 Task: Search one way flight ticket for 4 adults, 2 children, 2 infants in seat and 1 infant on lap in economy from Grand Rapids: Gerald R. Ford International Airport to Jacksonville: Albert J. Ellis Airport on 5-3-2023. Number of bags: 10 checked bags. Price is upto 90000. Outbound departure time preference is 13:30.
Action: Mouse moved to (252, 341)
Screenshot: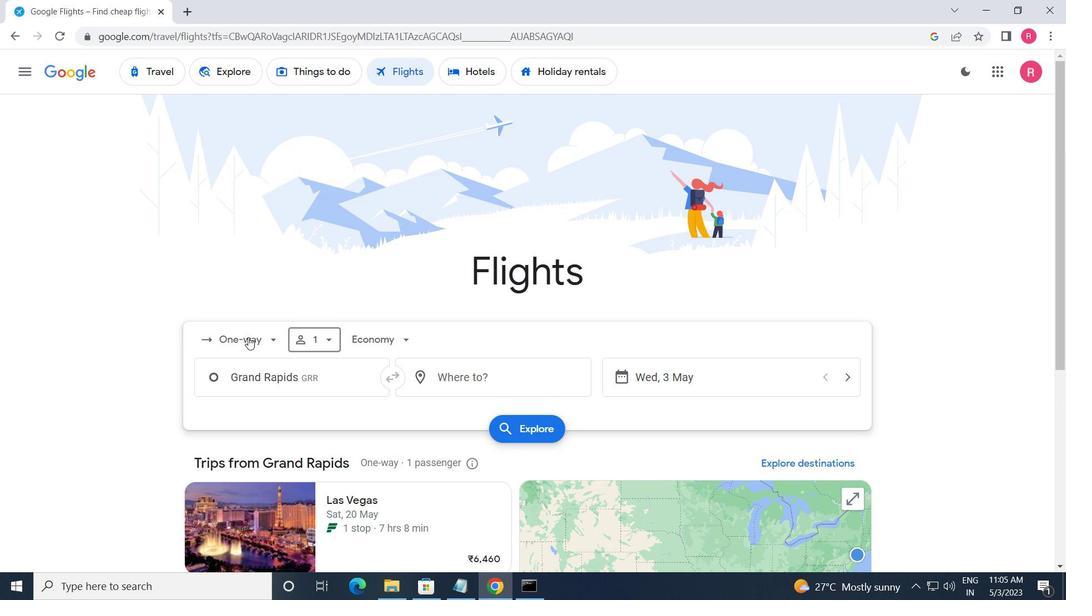 
Action: Mouse pressed left at (252, 341)
Screenshot: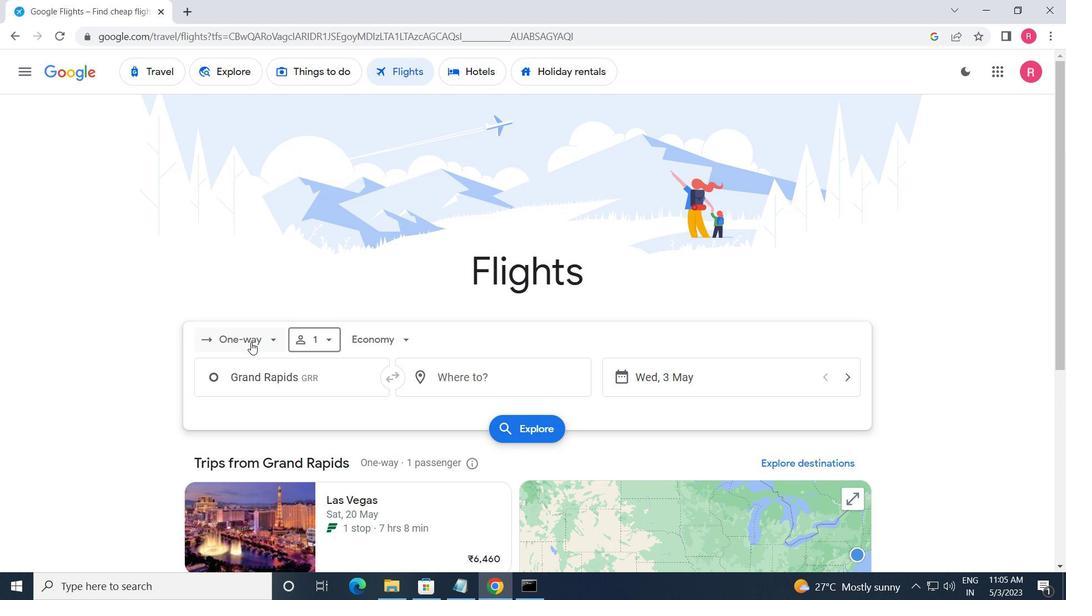 
Action: Mouse moved to (268, 399)
Screenshot: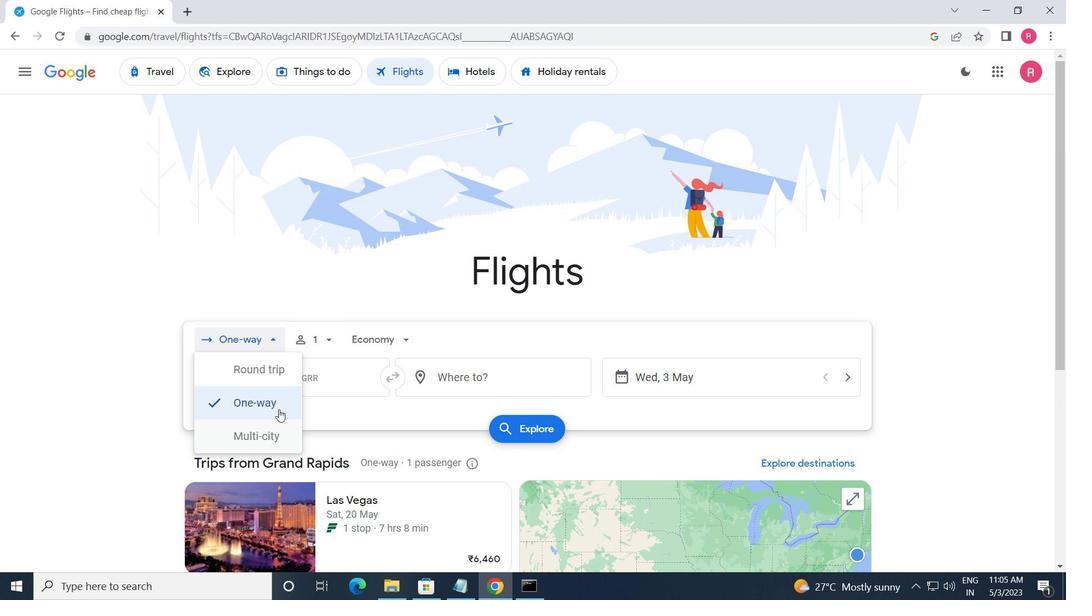 
Action: Mouse pressed left at (268, 399)
Screenshot: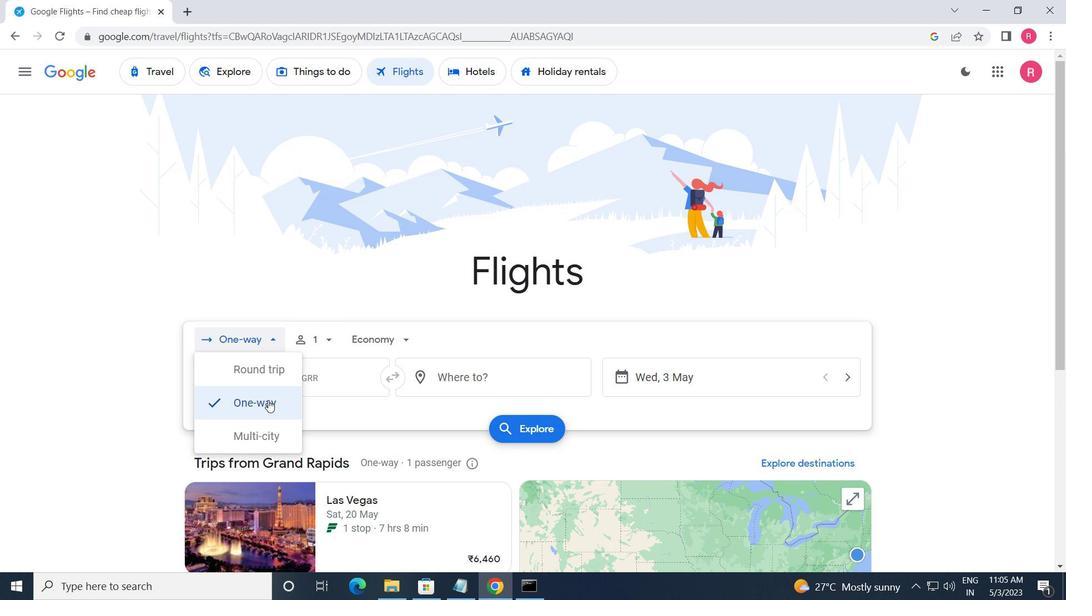 
Action: Mouse moved to (306, 350)
Screenshot: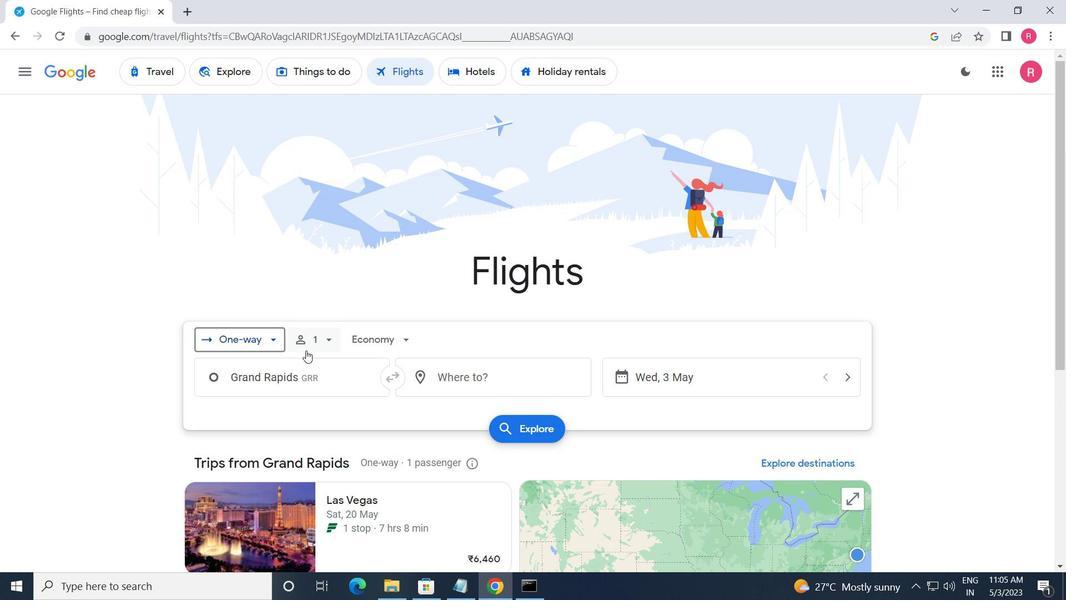 
Action: Mouse pressed left at (306, 350)
Screenshot: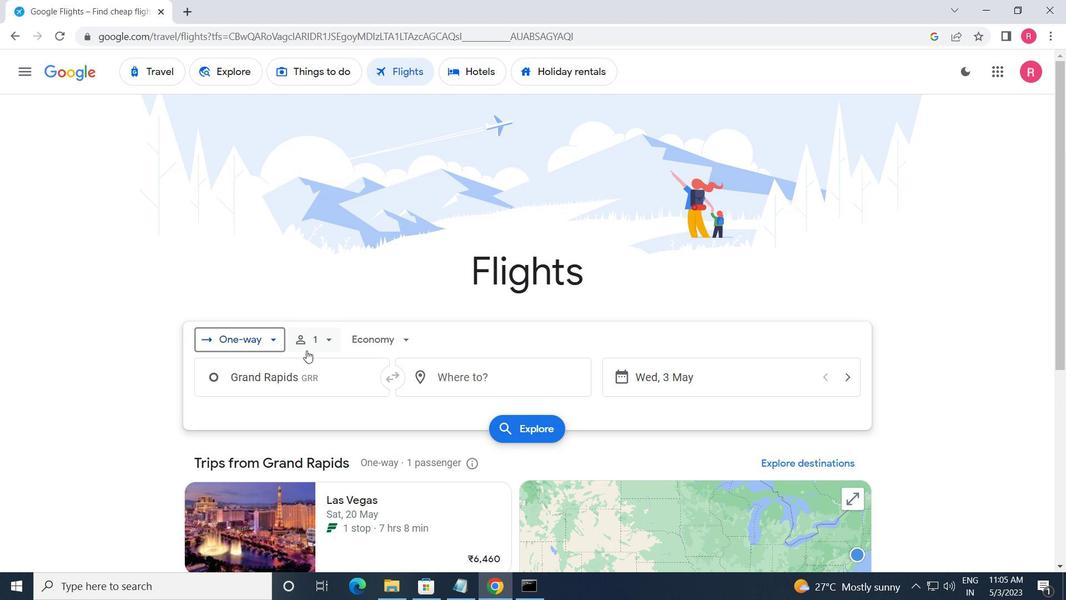 
Action: Mouse moved to (432, 373)
Screenshot: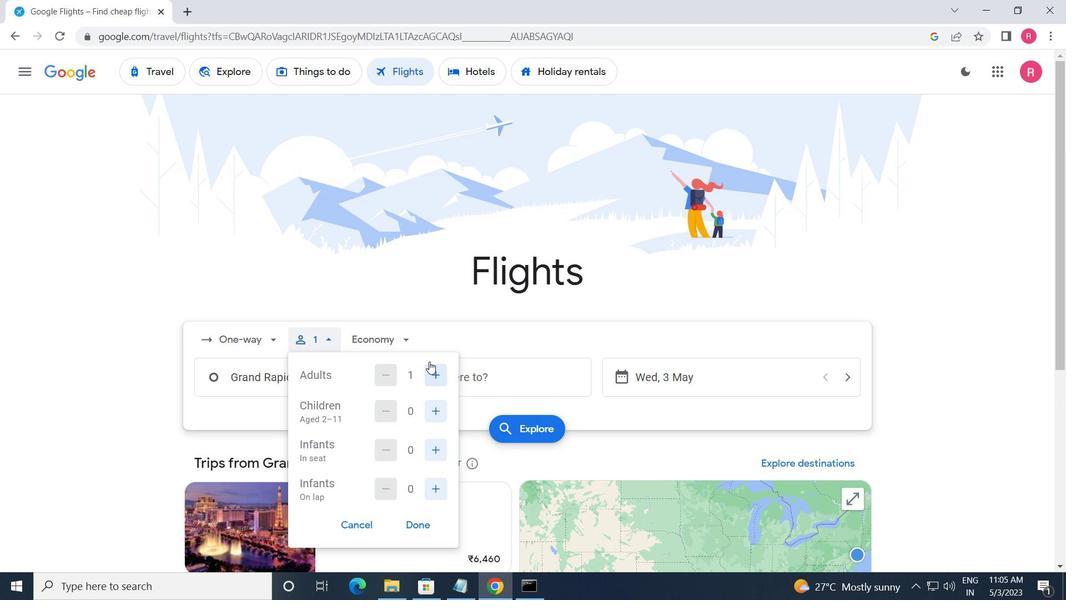 
Action: Mouse pressed left at (432, 373)
Screenshot: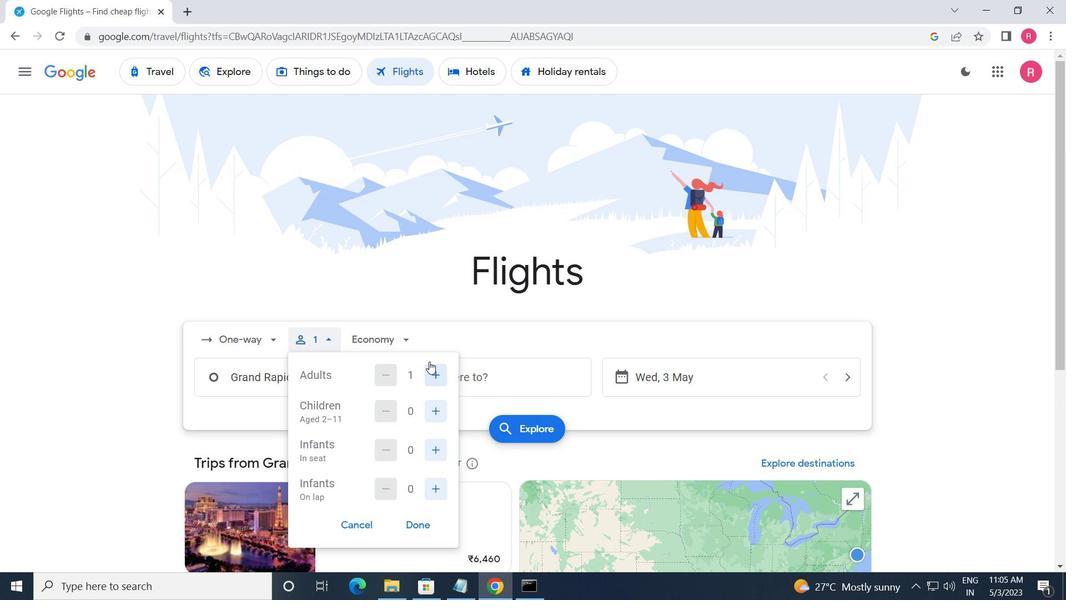 
Action: Mouse pressed left at (432, 373)
Screenshot: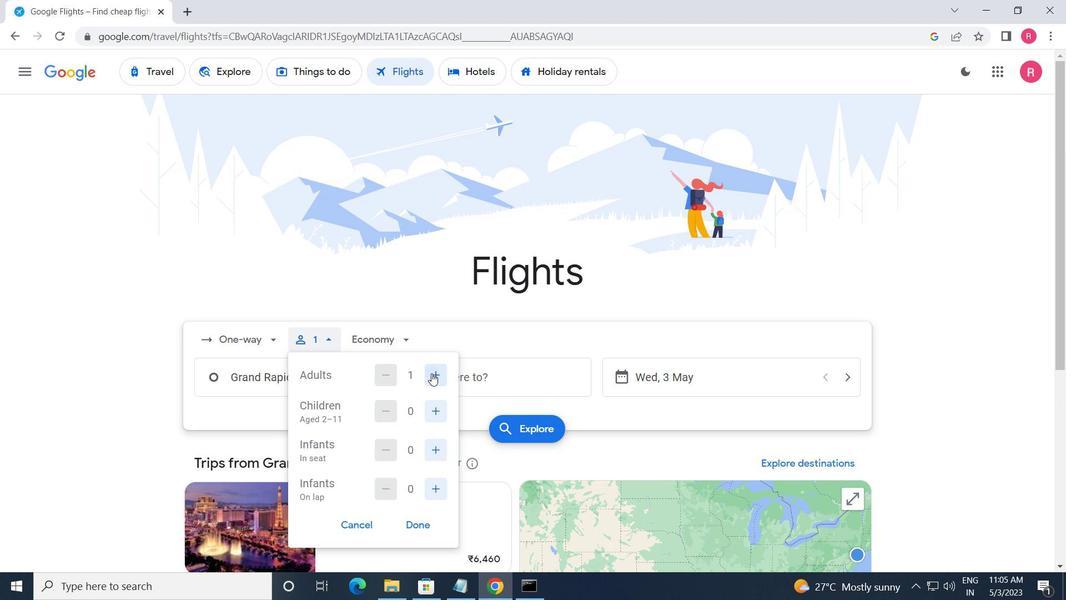 
Action: Mouse pressed left at (432, 373)
Screenshot: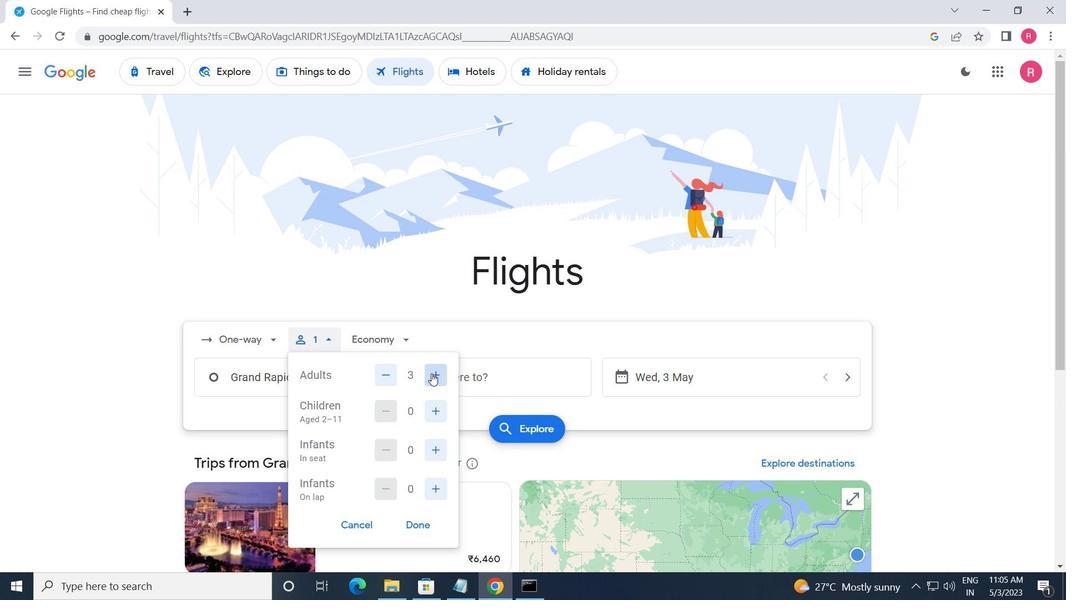
Action: Mouse pressed left at (432, 373)
Screenshot: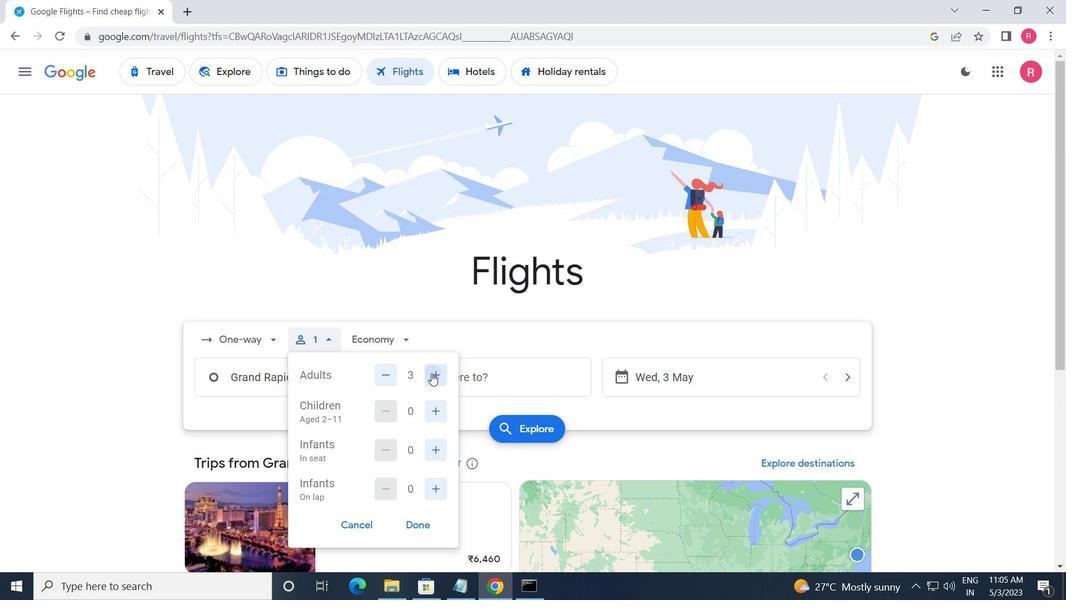 
Action: Mouse moved to (381, 371)
Screenshot: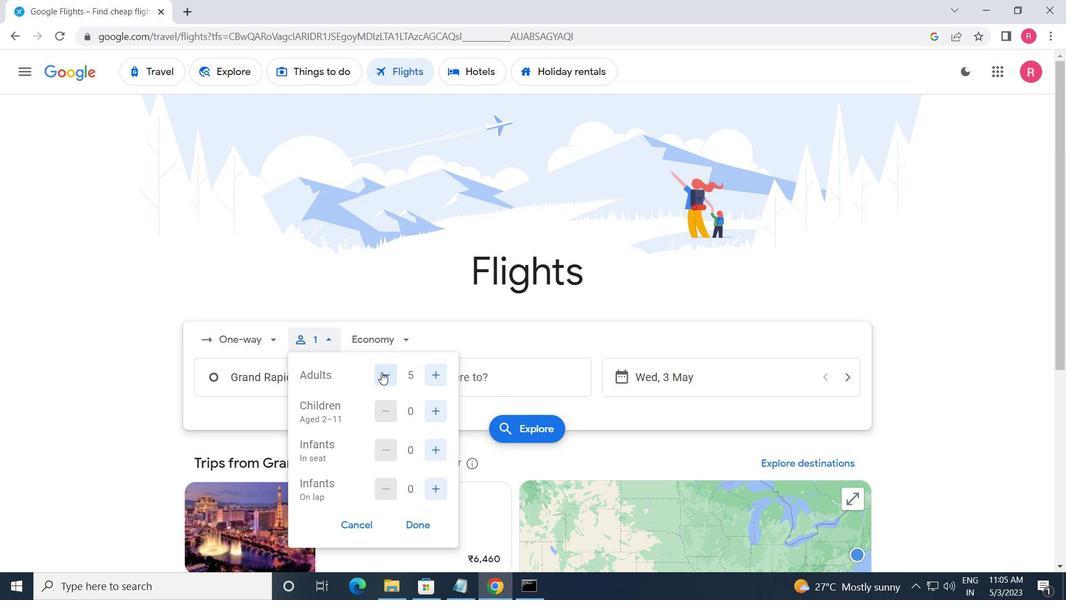 
Action: Mouse pressed left at (381, 371)
Screenshot: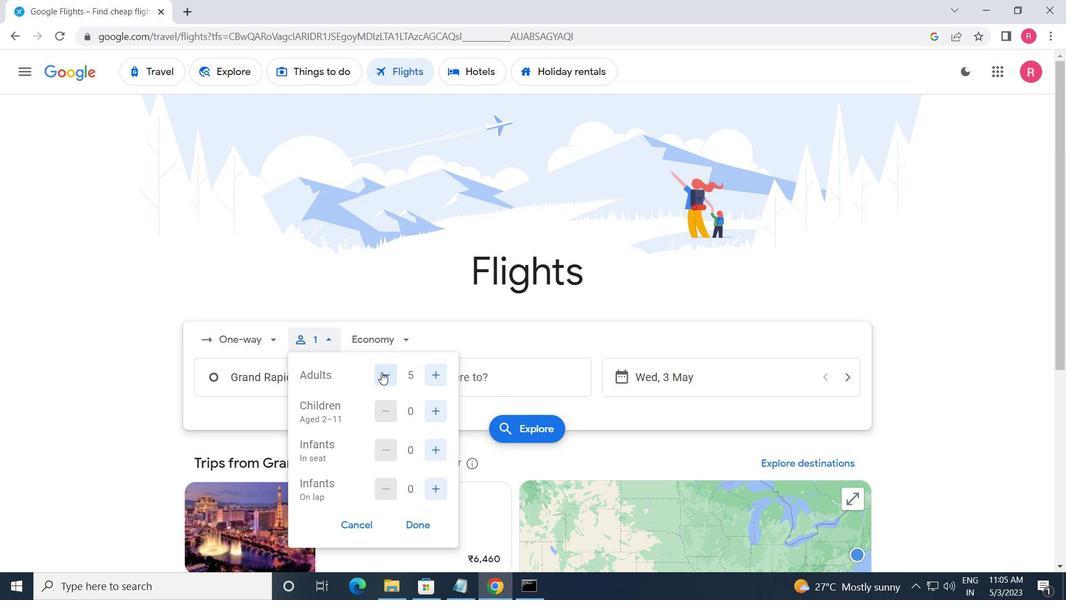 
Action: Mouse moved to (442, 405)
Screenshot: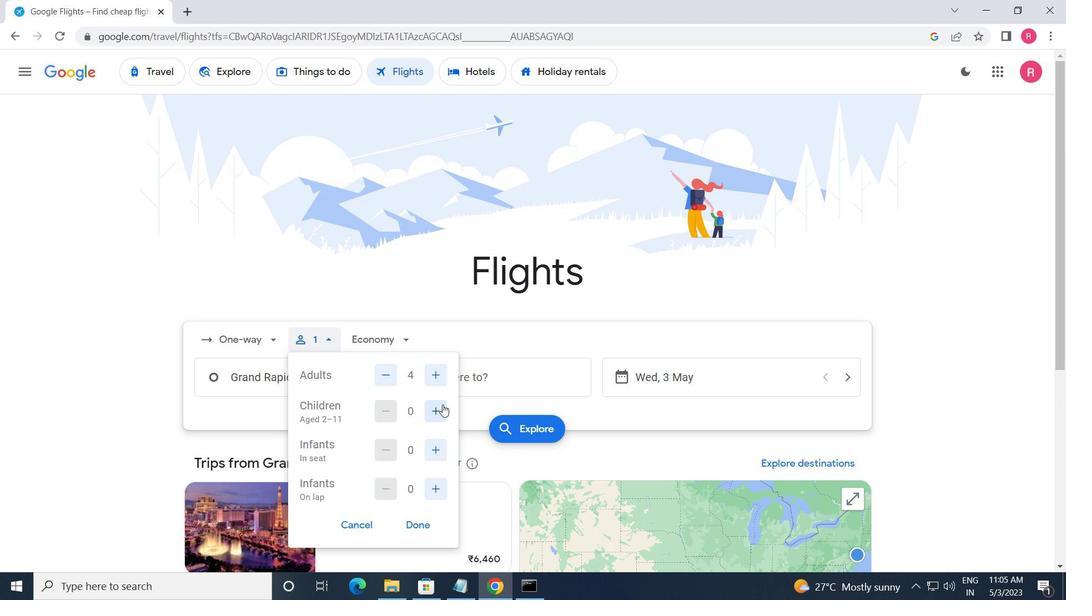
Action: Mouse pressed left at (442, 405)
Screenshot: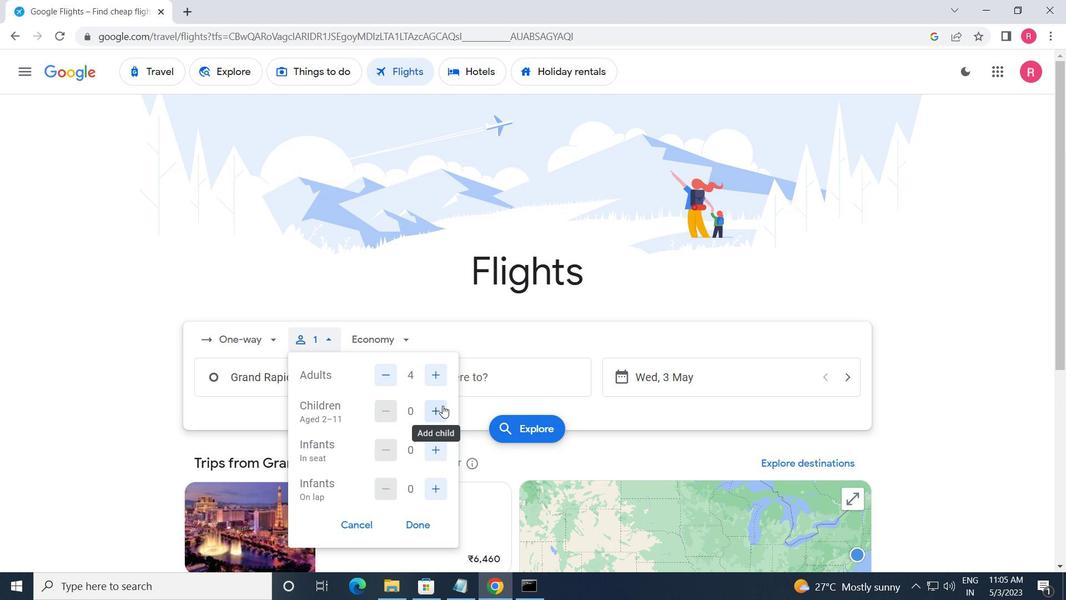 
Action: Mouse pressed left at (442, 405)
Screenshot: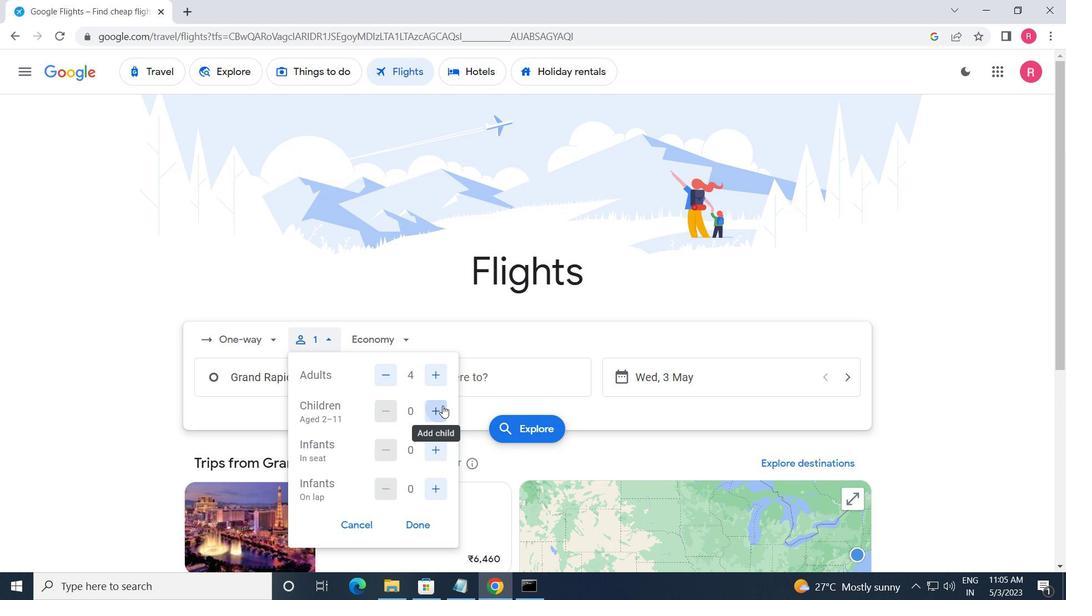 
Action: Mouse moved to (430, 460)
Screenshot: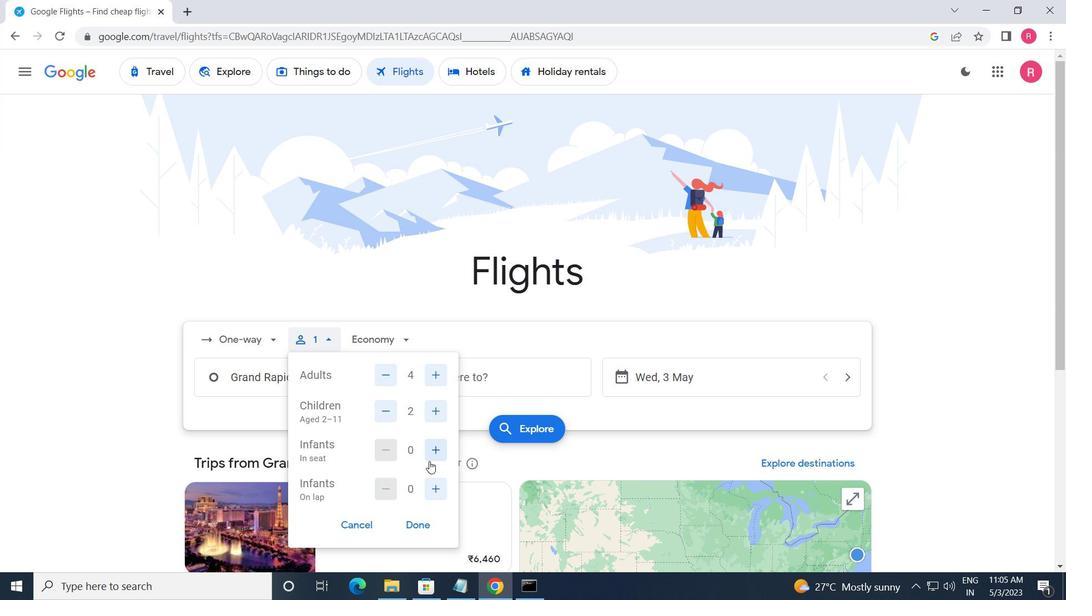 
Action: Mouse pressed left at (430, 460)
Screenshot: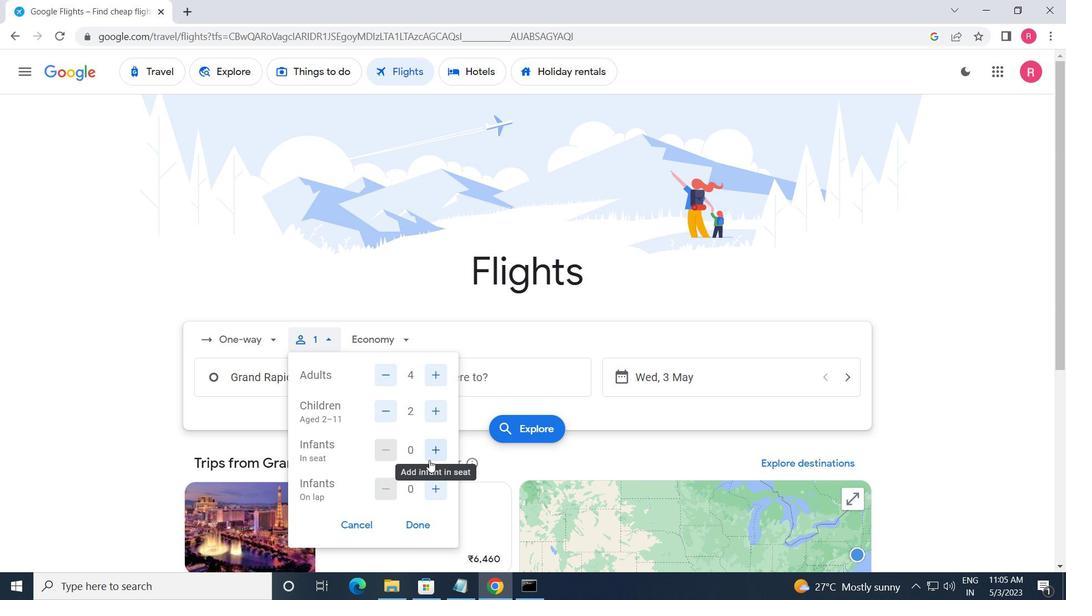 
Action: Mouse pressed left at (430, 460)
Screenshot: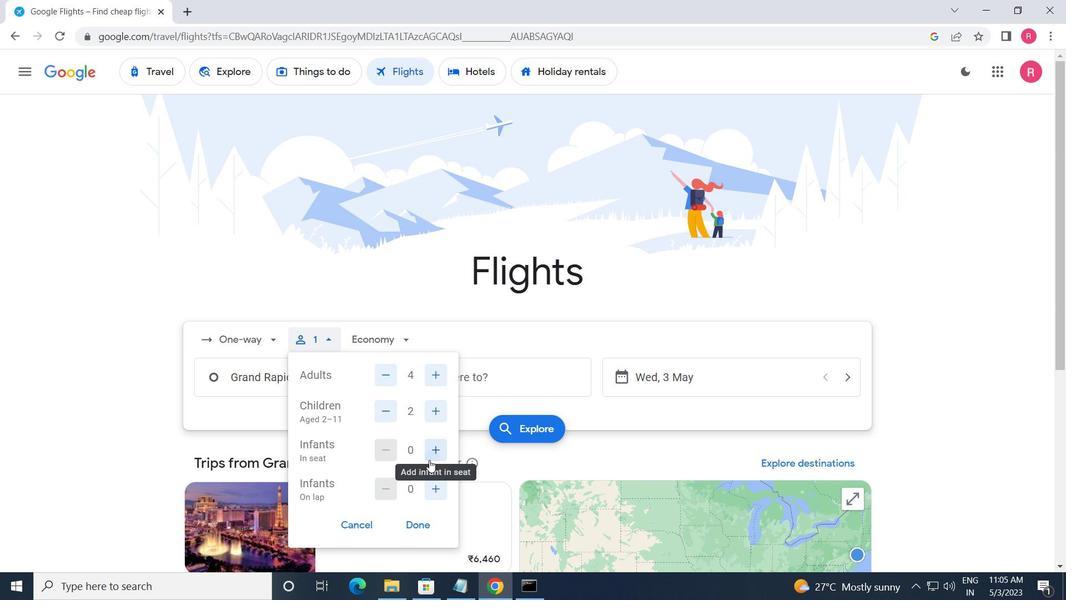 
Action: Mouse moved to (435, 492)
Screenshot: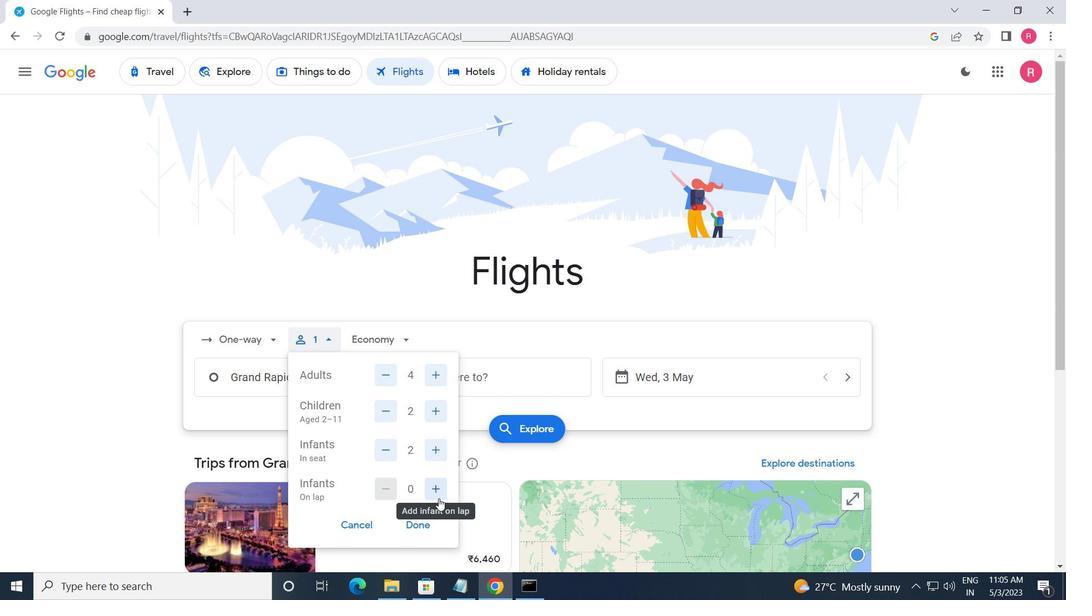 
Action: Mouse pressed left at (435, 492)
Screenshot: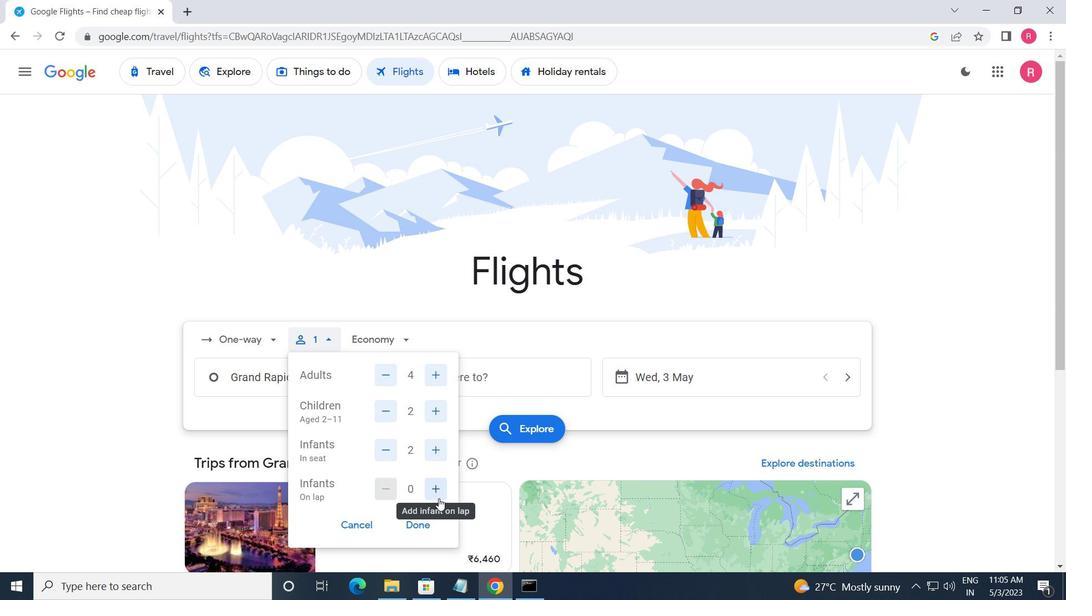 
Action: Mouse moved to (430, 516)
Screenshot: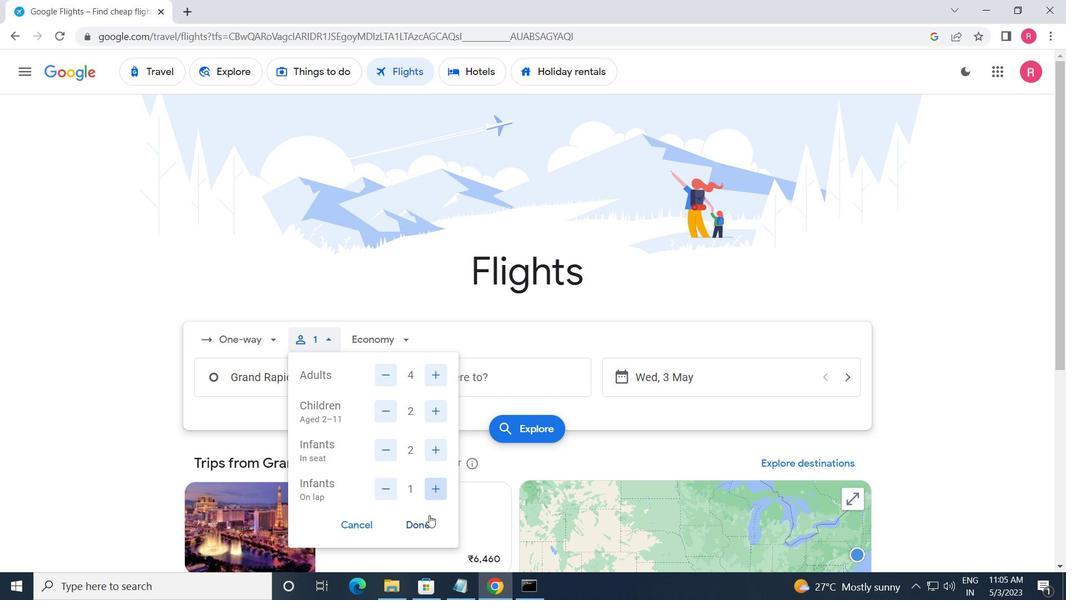 
Action: Mouse pressed left at (430, 516)
Screenshot: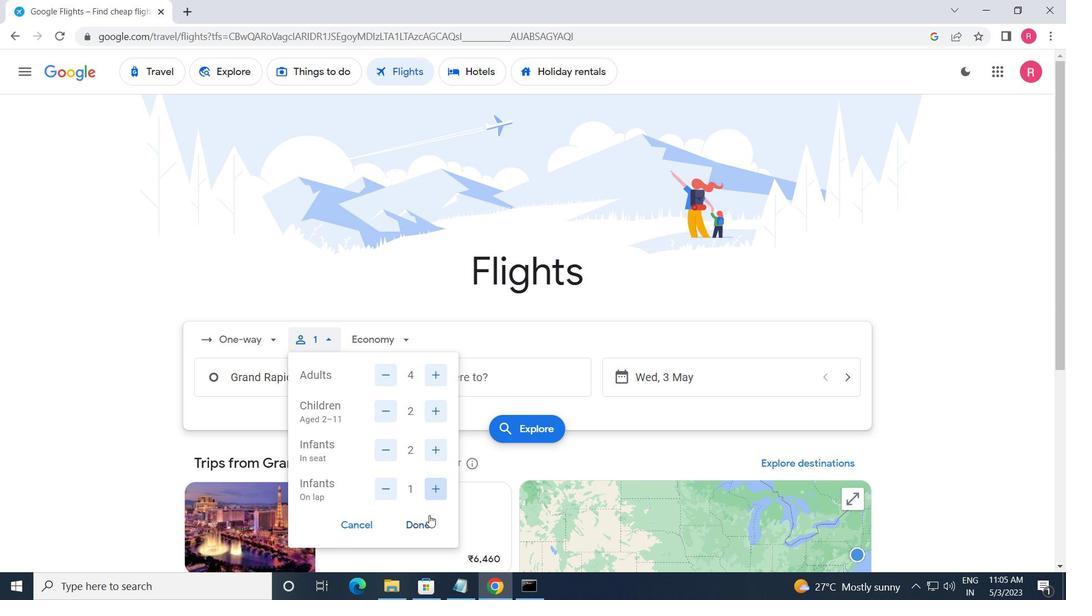 
Action: Mouse moved to (390, 346)
Screenshot: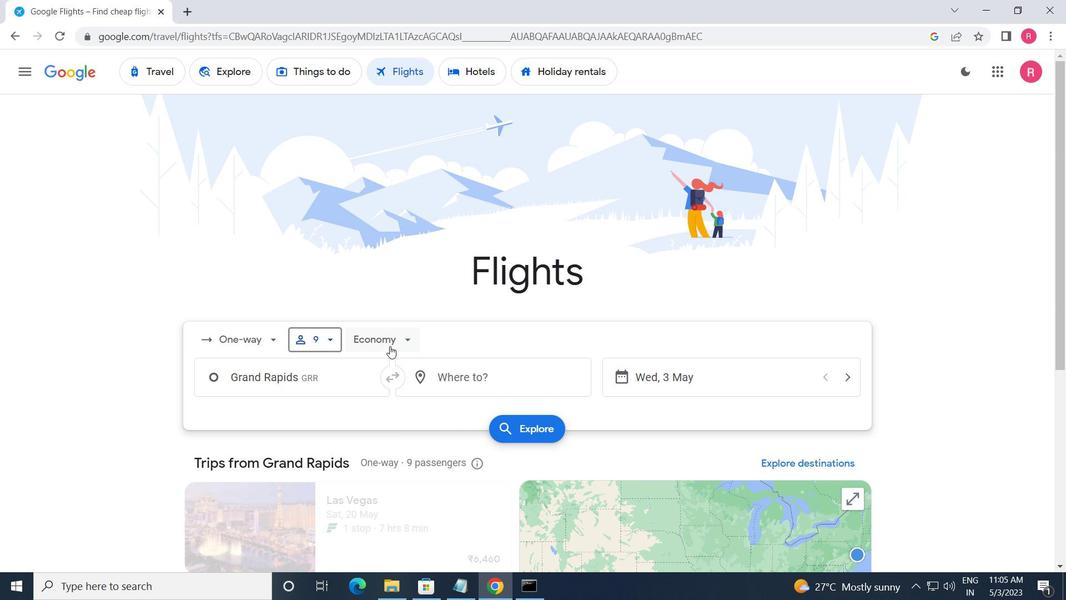 
Action: Mouse pressed left at (390, 346)
Screenshot: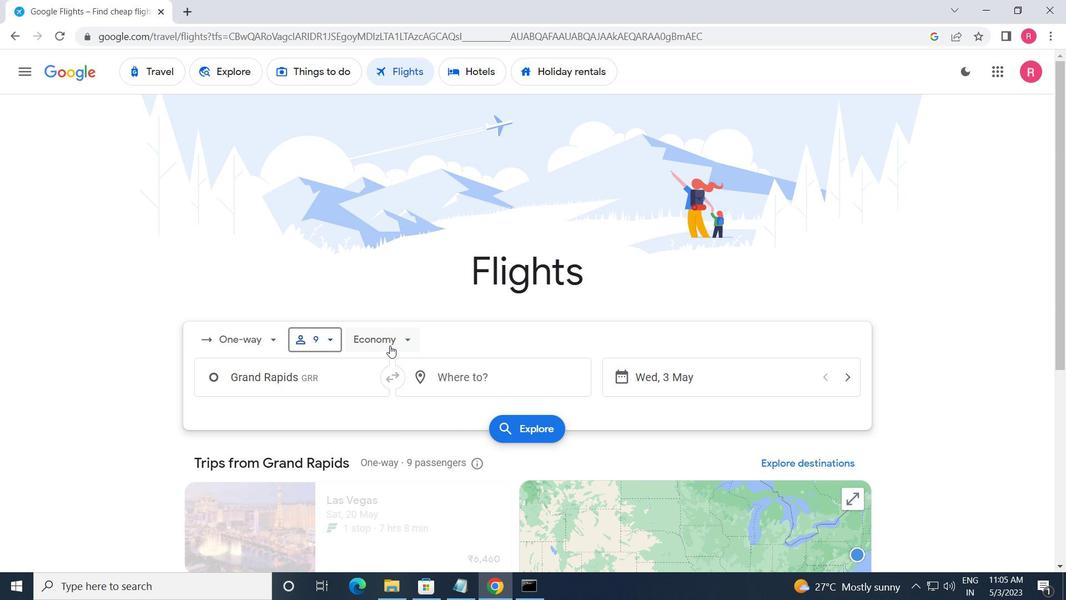 
Action: Mouse moved to (402, 369)
Screenshot: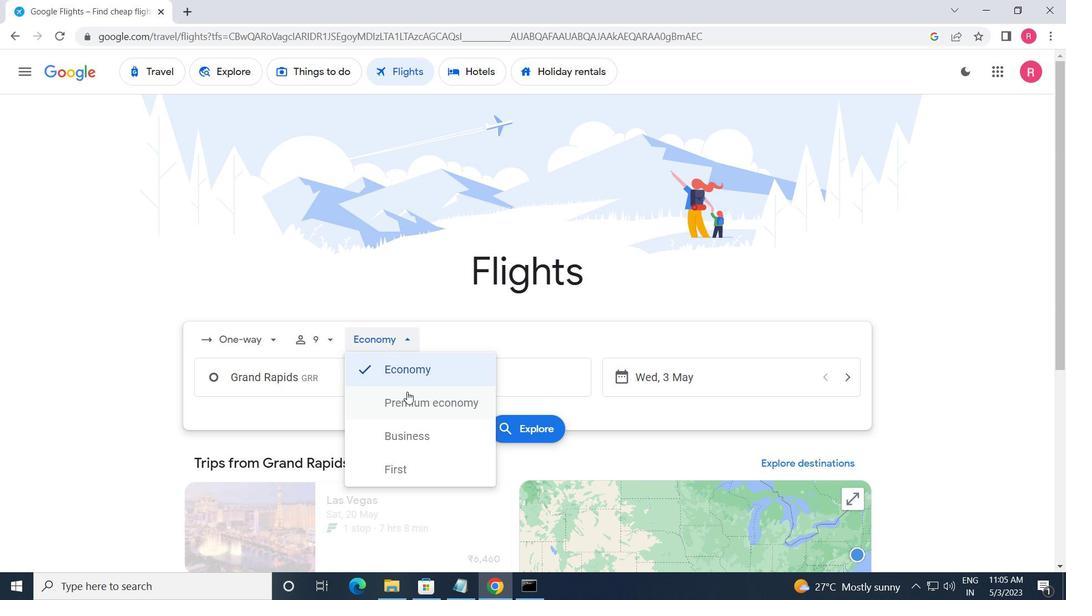 
Action: Mouse pressed left at (402, 369)
Screenshot: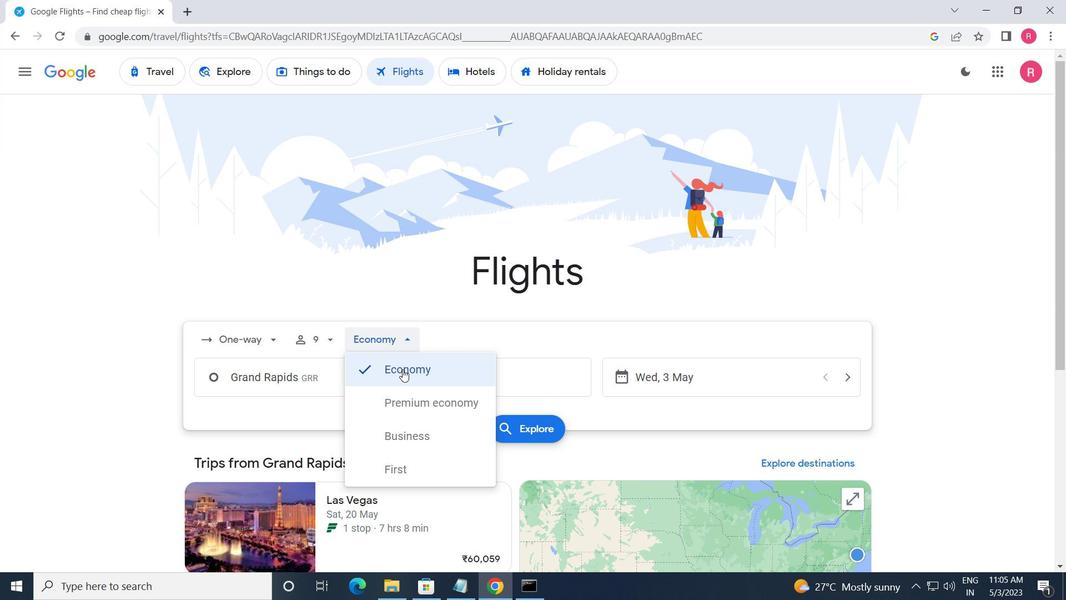 
Action: Mouse moved to (346, 388)
Screenshot: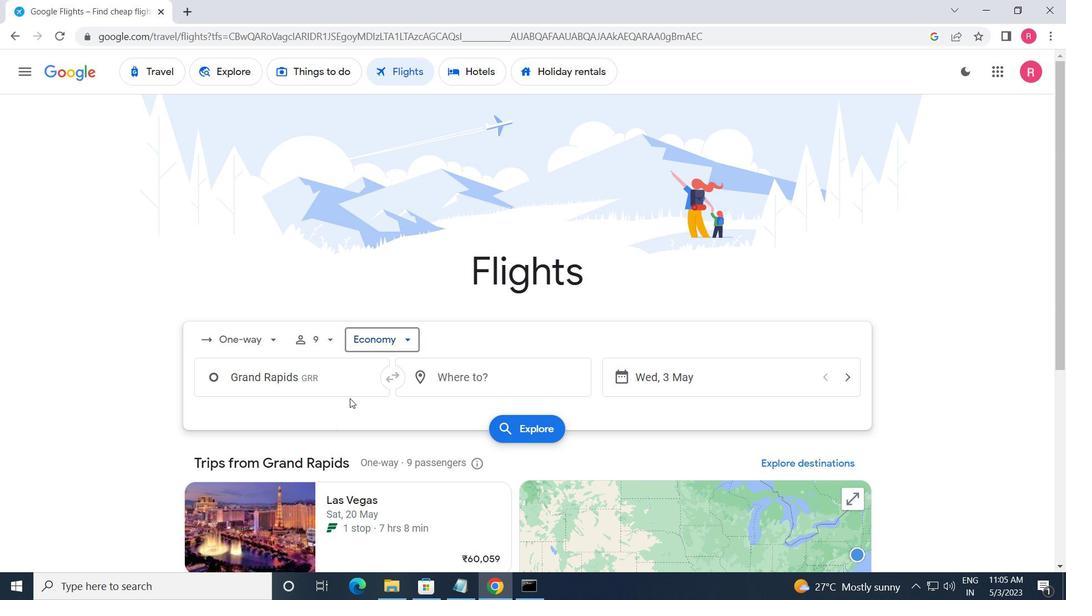 
Action: Mouse pressed left at (346, 388)
Screenshot: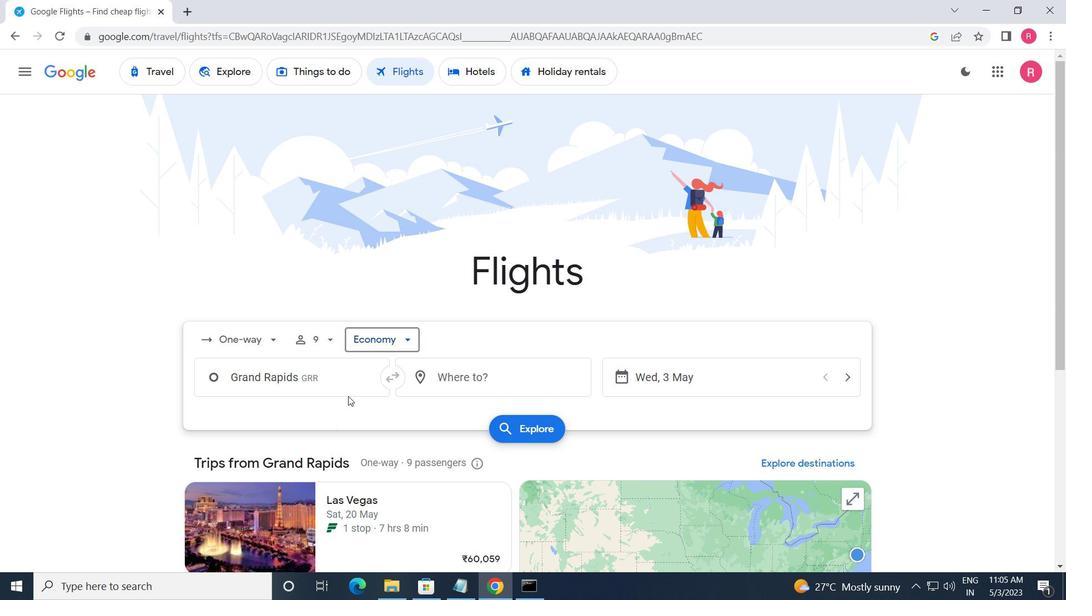 
Action: Mouse moved to (324, 450)
Screenshot: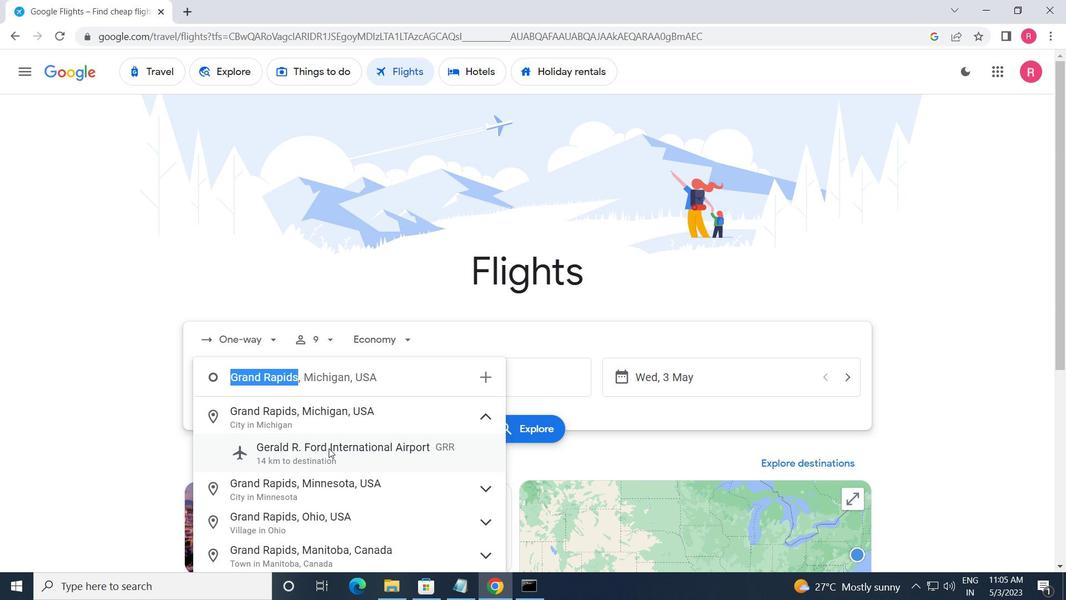
Action: Mouse pressed left at (324, 450)
Screenshot: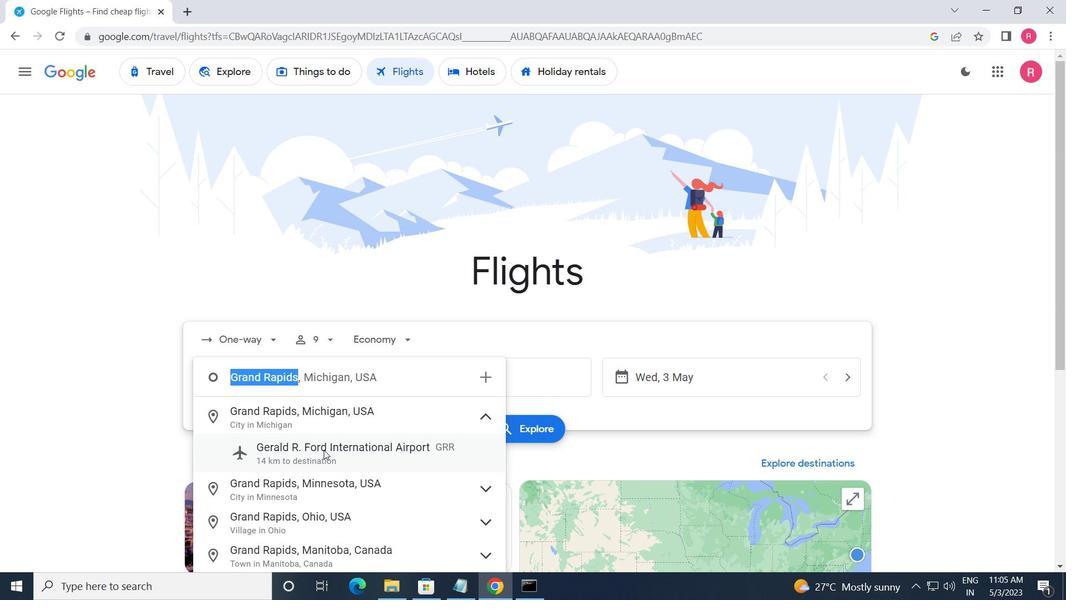 
Action: Mouse moved to (445, 366)
Screenshot: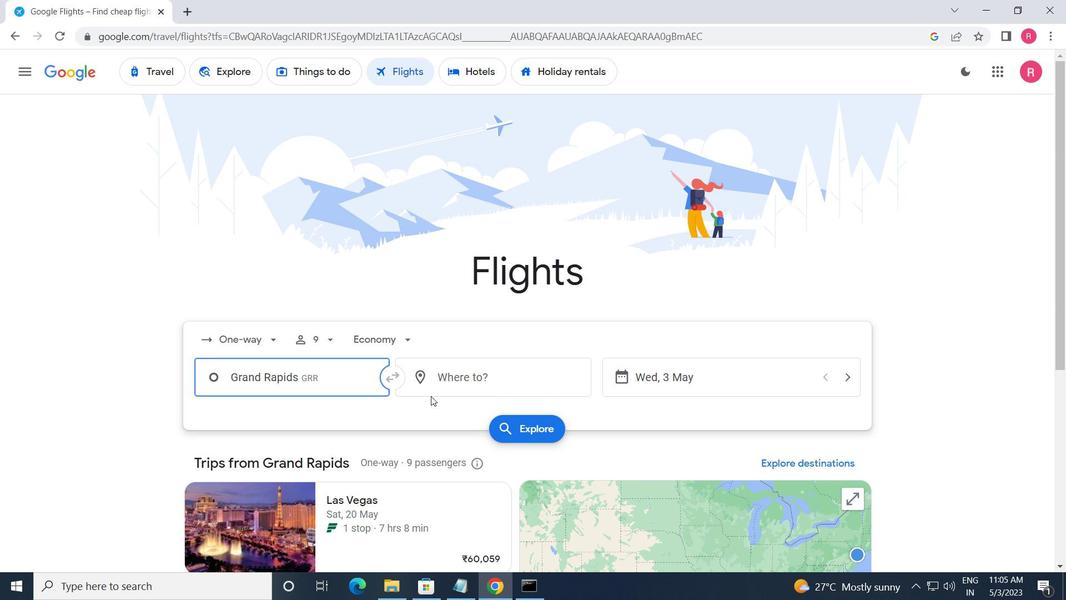 
Action: Mouse pressed left at (445, 366)
Screenshot: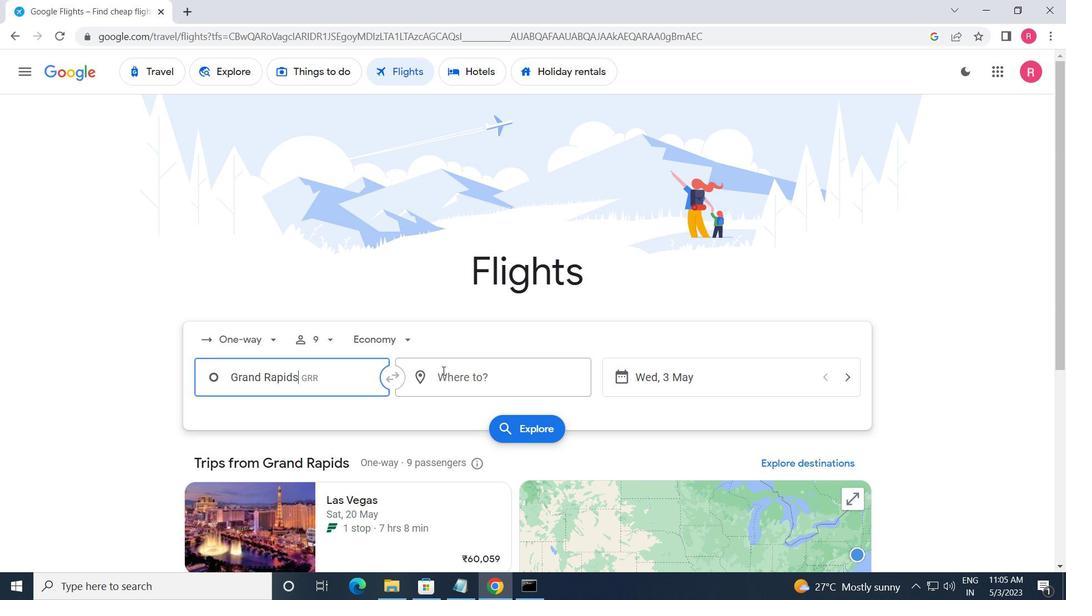 
Action: Mouse moved to (456, 515)
Screenshot: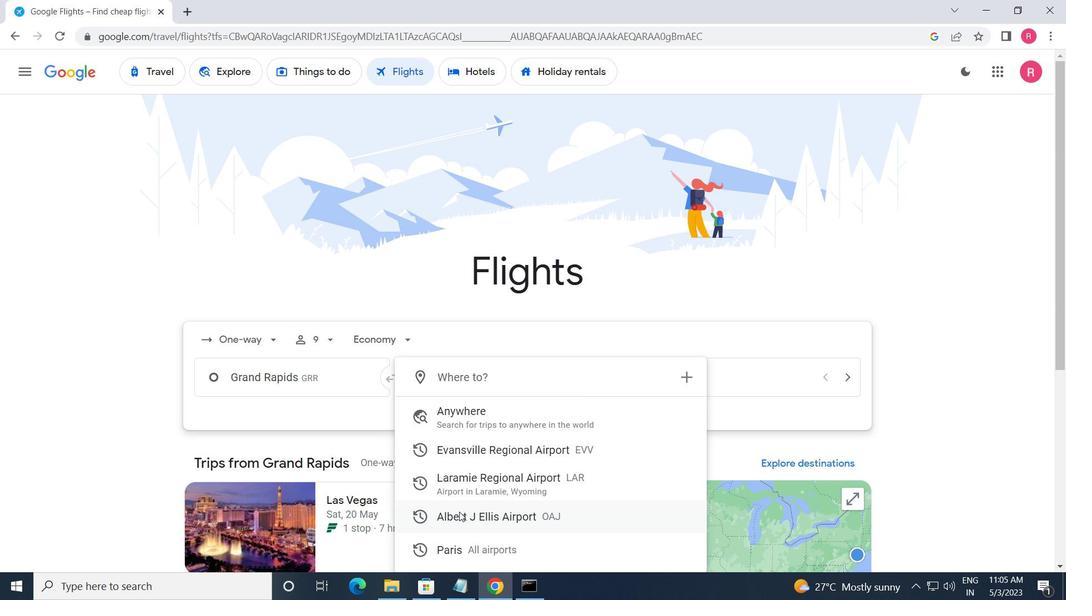 
Action: Mouse pressed left at (456, 515)
Screenshot: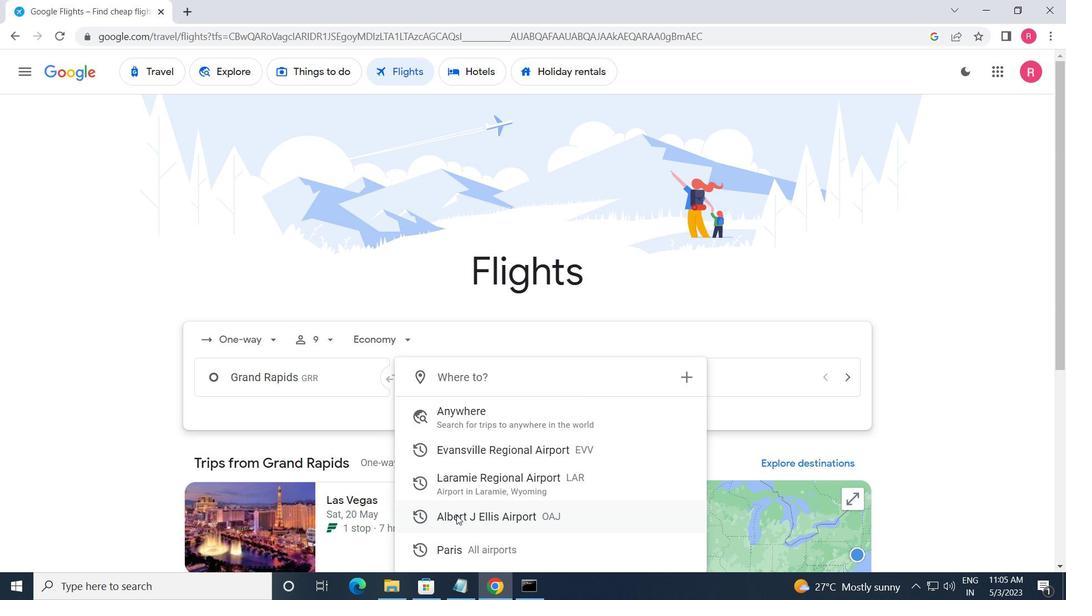 
Action: Mouse moved to (692, 375)
Screenshot: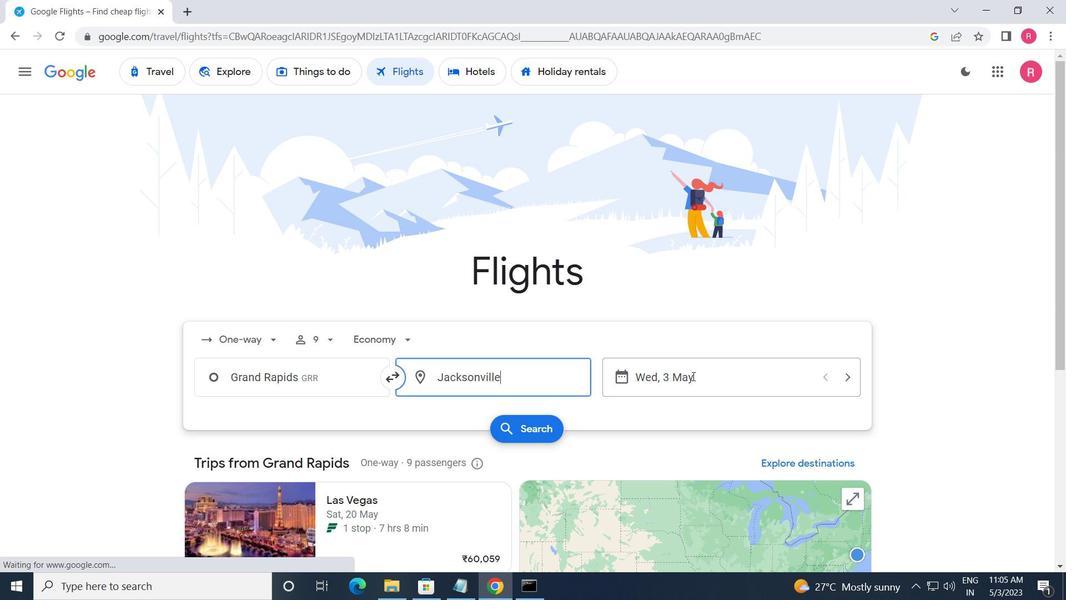 
Action: Mouse pressed left at (692, 375)
Screenshot: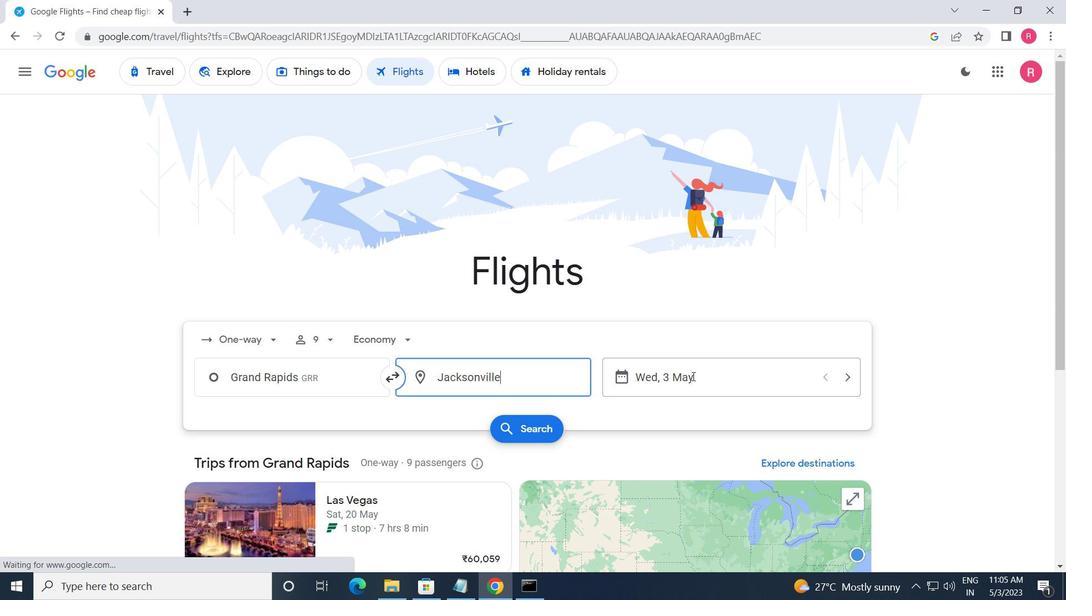 
Action: Mouse moved to (466, 321)
Screenshot: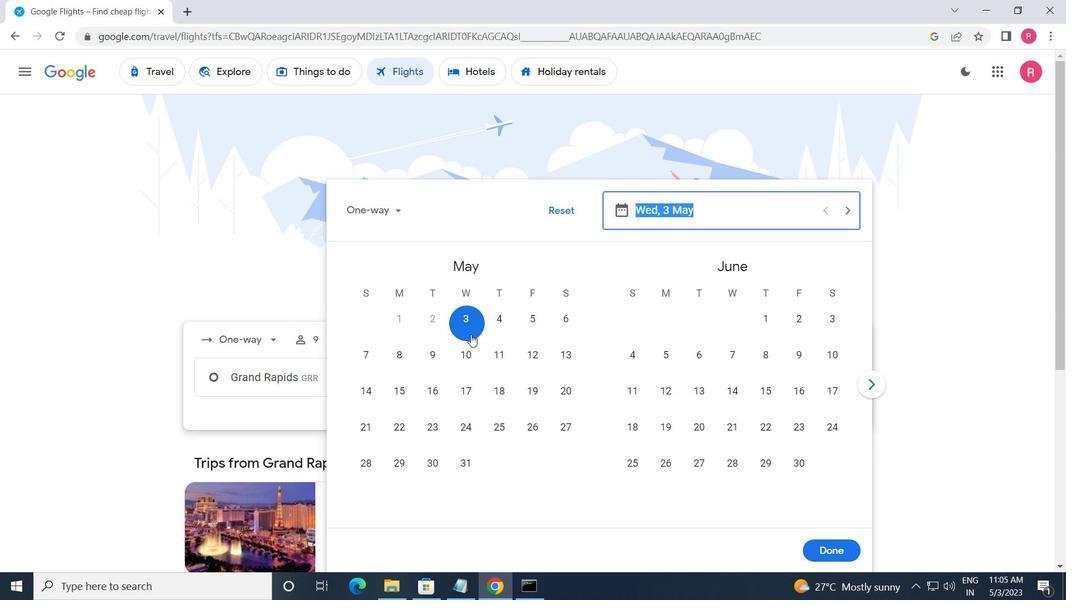 
Action: Mouse pressed left at (466, 321)
Screenshot: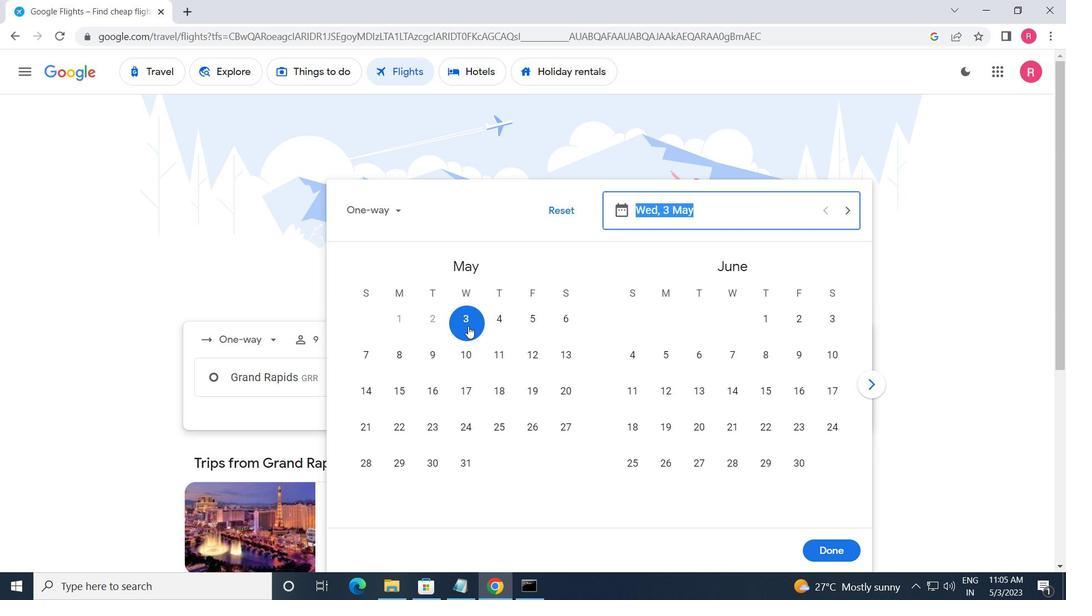 
Action: Mouse moved to (830, 550)
Screenshot: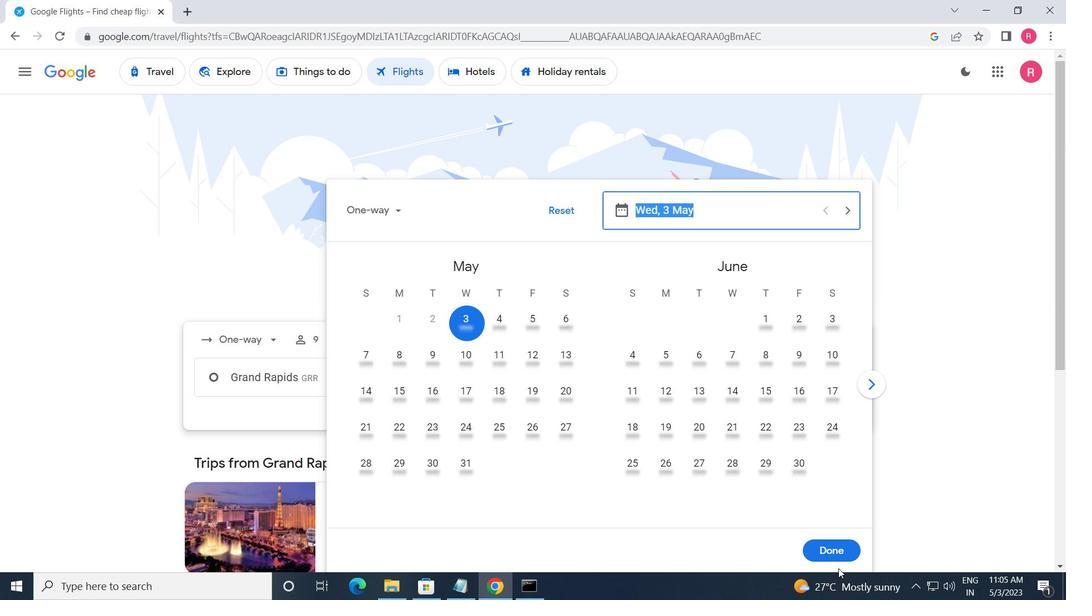 
Action: Mouse pressed left at (830, 550)
Screenshot: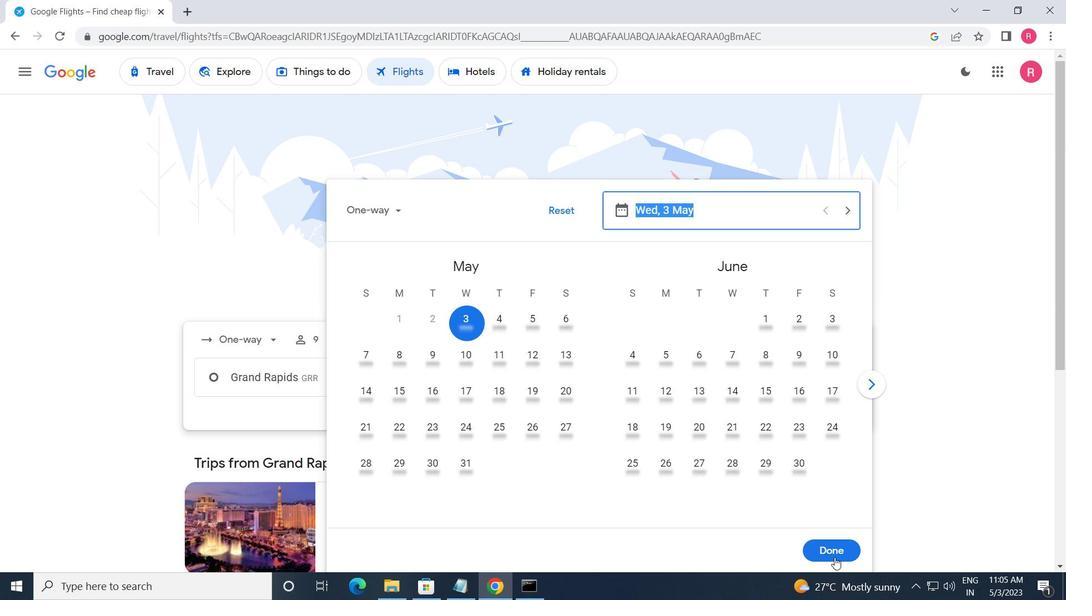 
Action: Mouse moved to (522, 436)
Screenshot: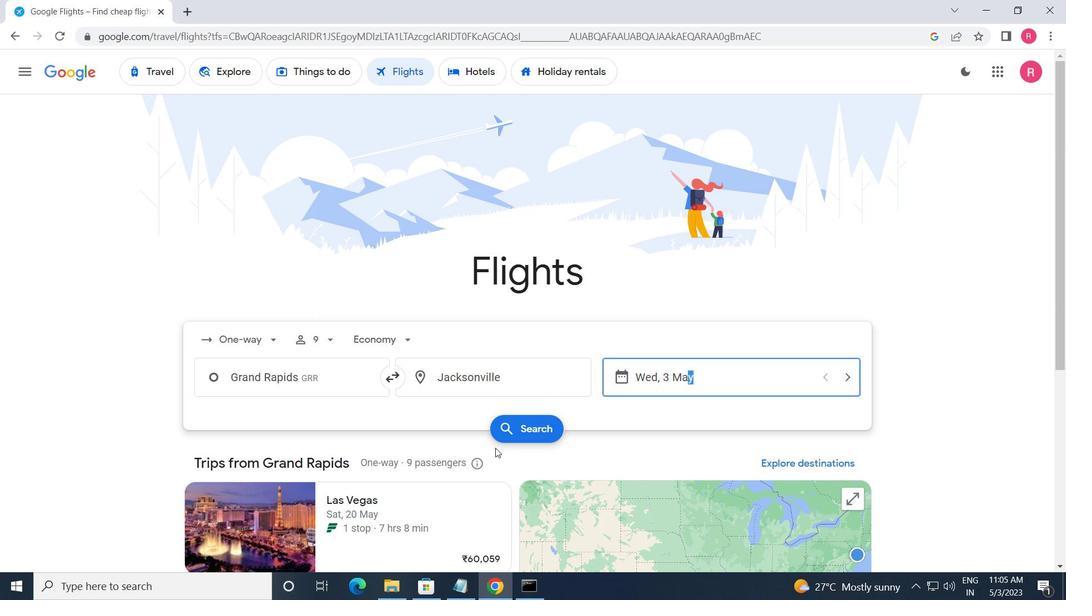 
Action: Mouse pressed left at (522, 436)
Screenshot: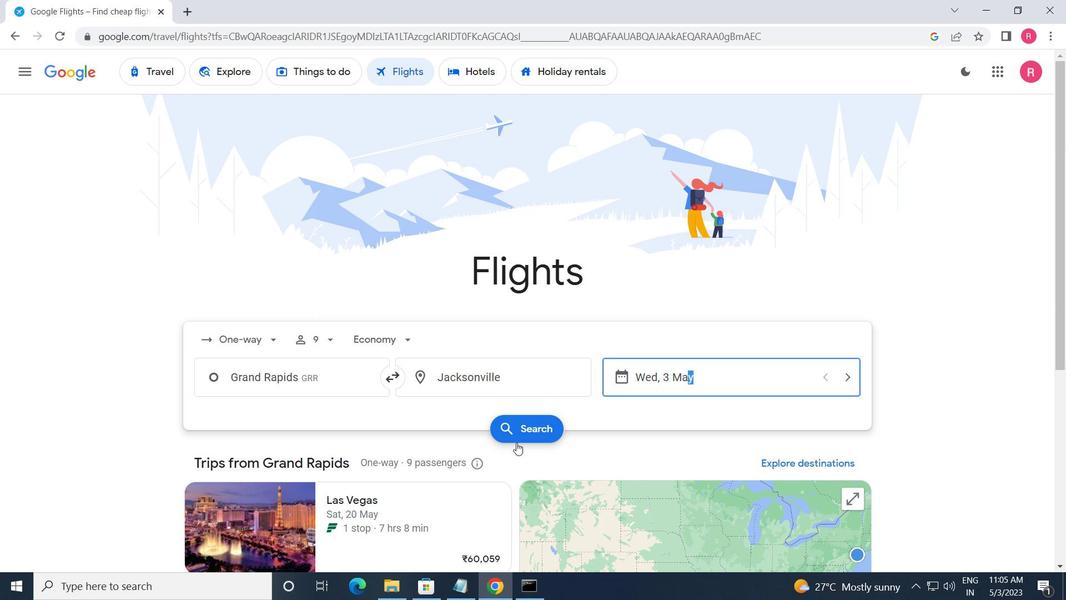 
Action: Mouse moved to (198, 198)
Screenshot: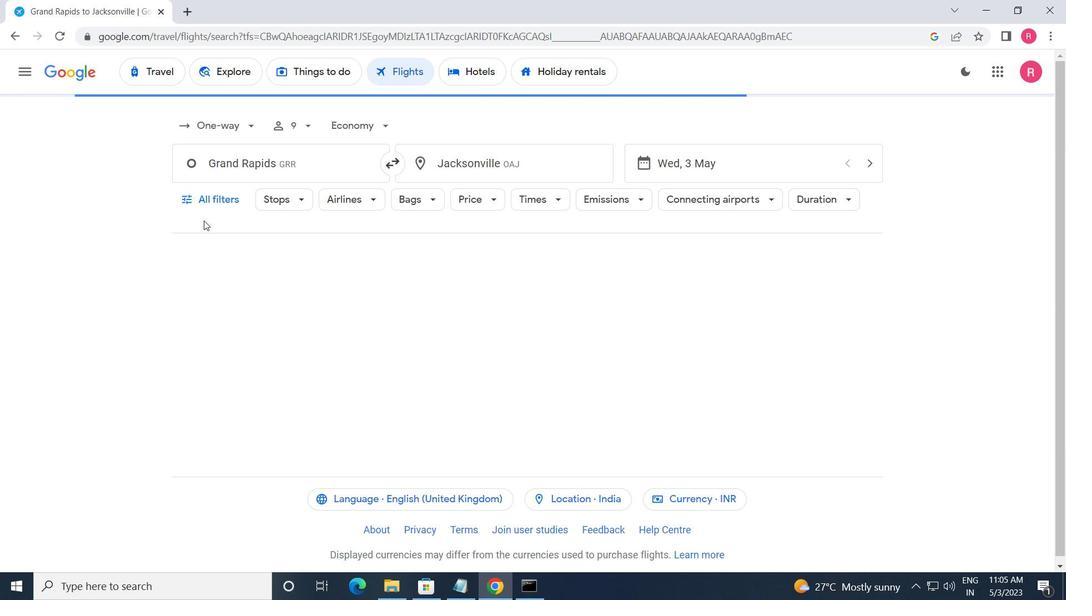 
Action: Mouse pressed left at (198, 198)
Screenshot: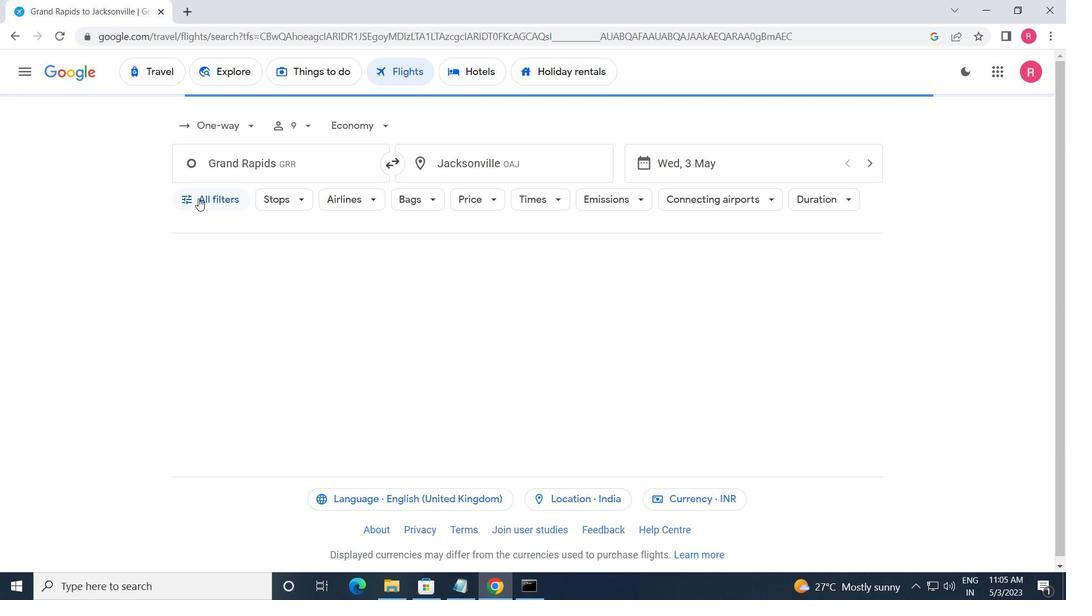 
Action: Mouse moved to (216, 342)
Screenshot: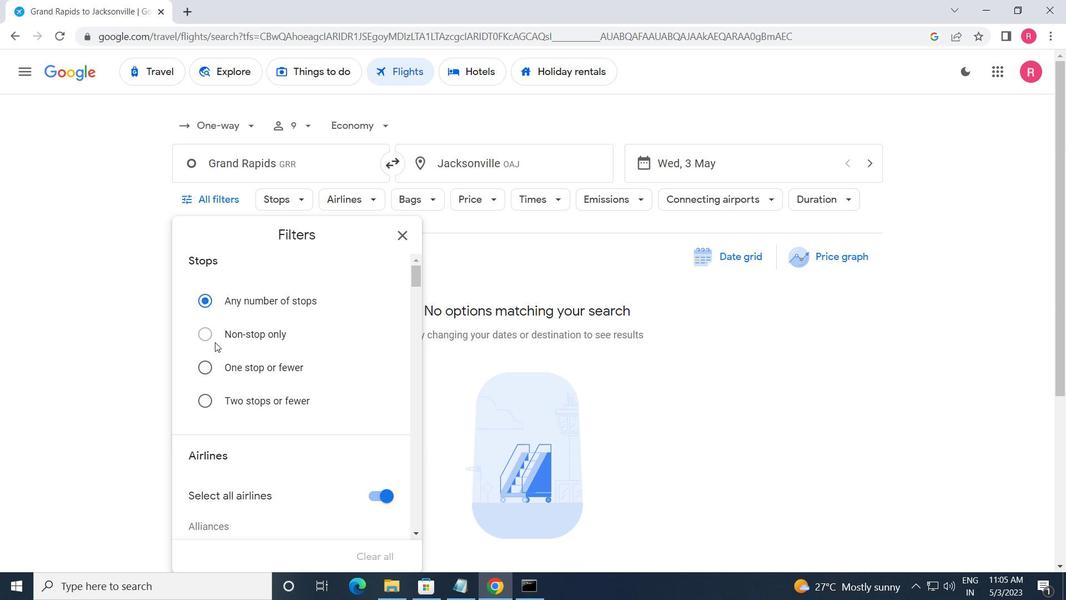 
Action: Mouse scrolled (216, 341) with delta (0, 0)
Screenshot: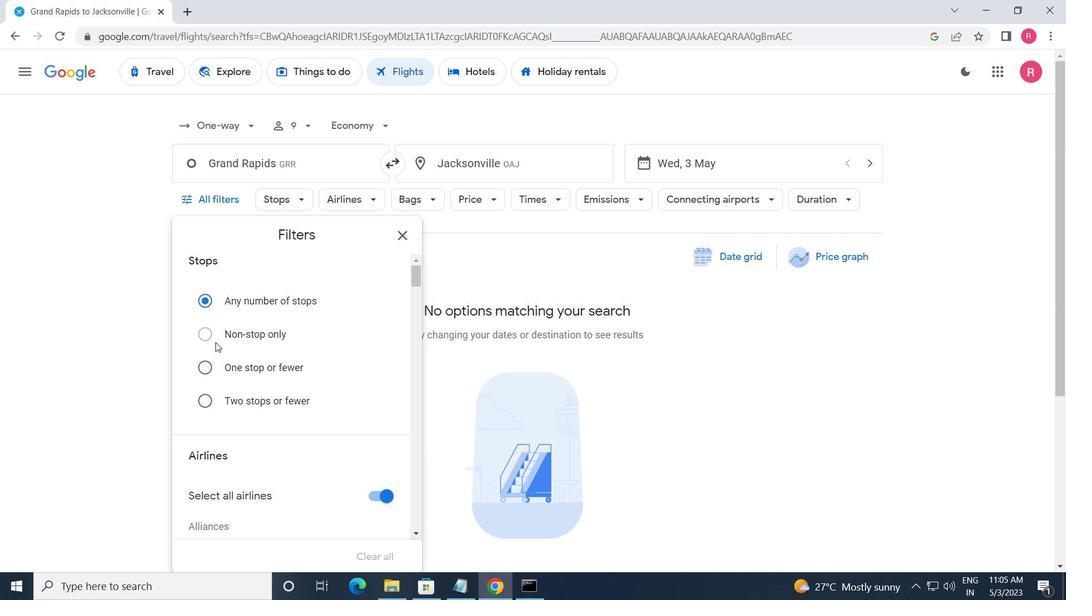 
Action: Mouse scrolled (216, 341) with delta (0, 0)
Screenshot: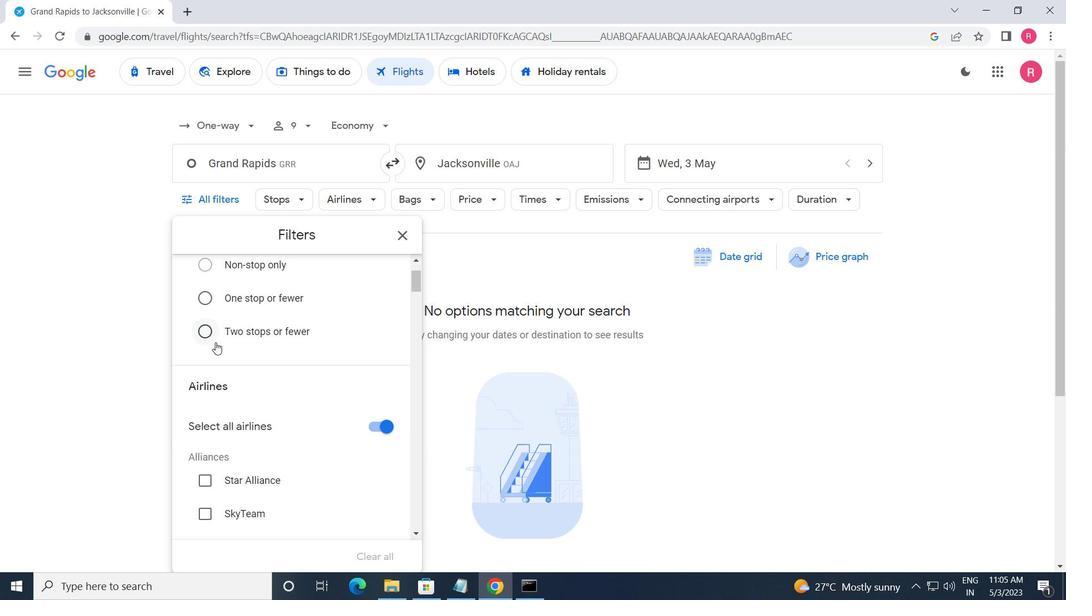 
Action: Mouse scrolled (216, 341) with delta (0, 0)
Screenshot: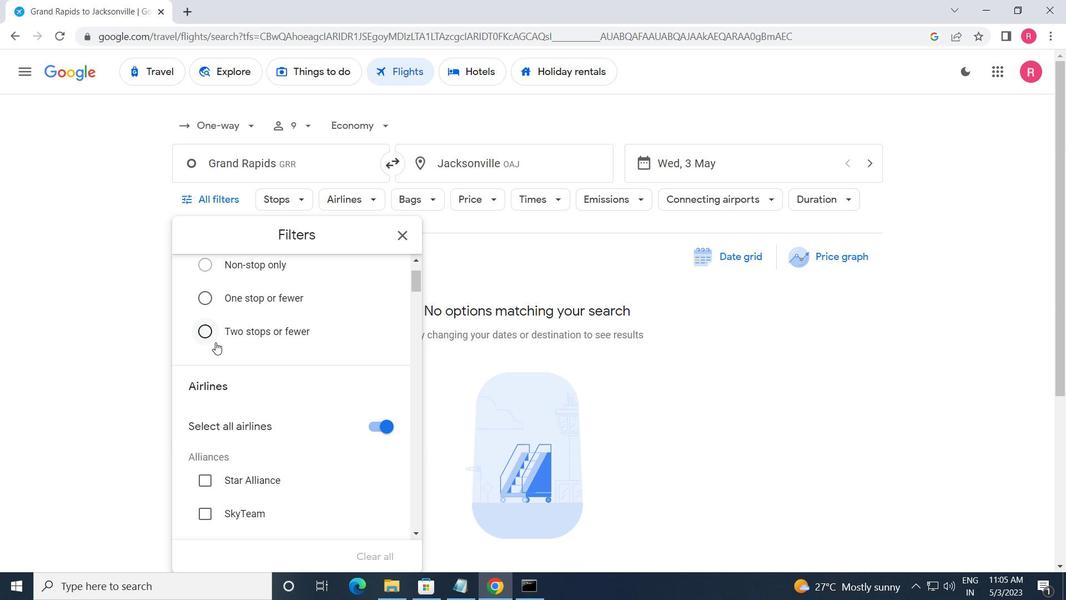 
Action: Mouse moved to (328, 415)
Screenshot: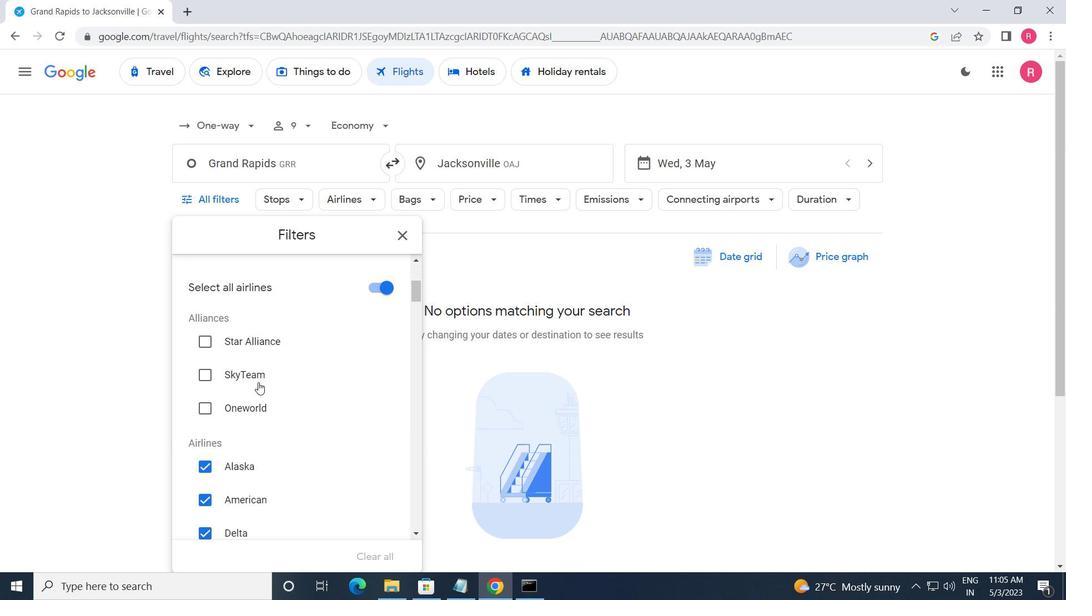
Action: Mouse scrolled (328, 415) with delta (0, 0)
Screenshot: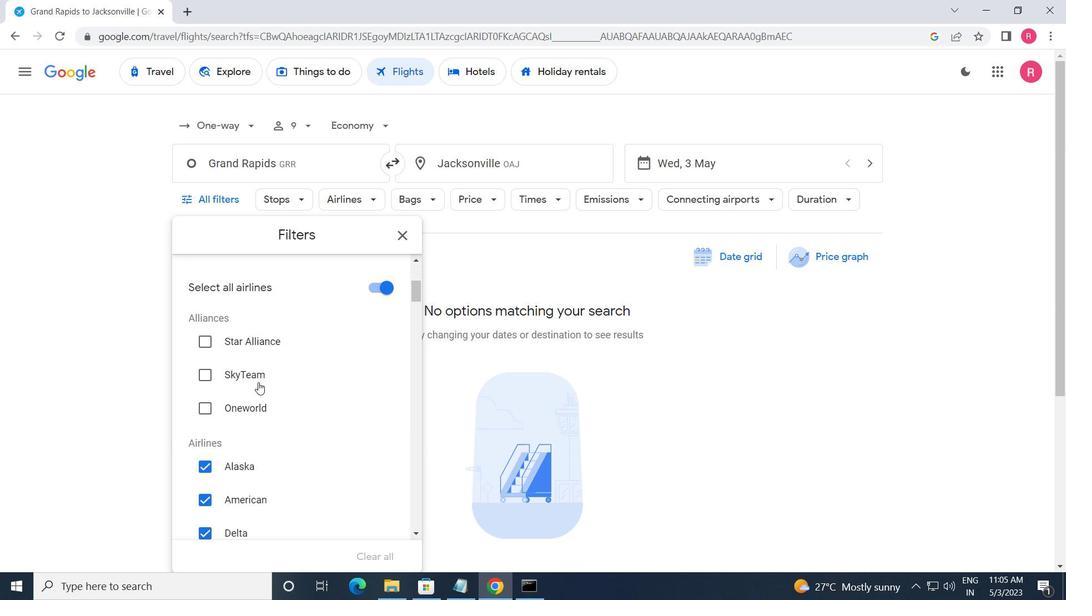 
Action: Mouse moved to (328, 415)
Screenshot: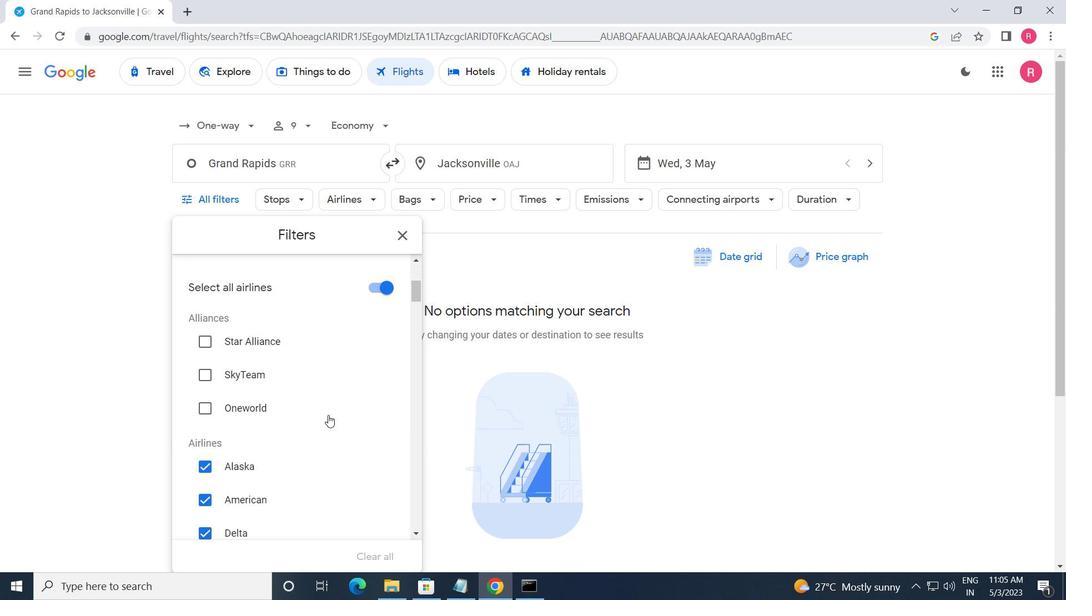 
Action: Mouse scrolled (328, 415) with delta (0, 0)
Screenshot: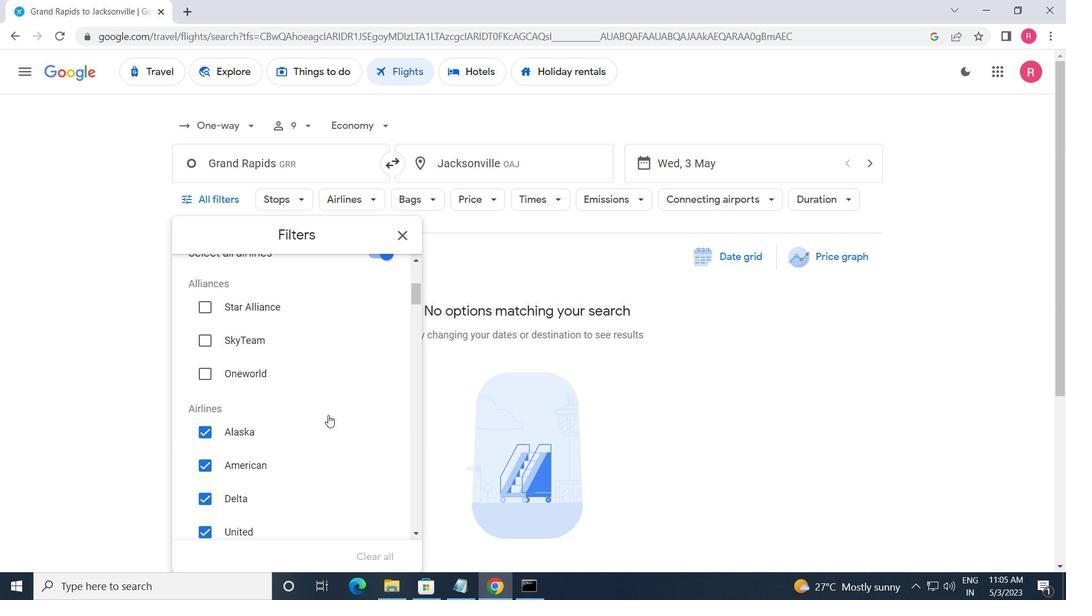 
Action: Mouse scrolled (328, 415) with delta (0, 0)
Screenshot: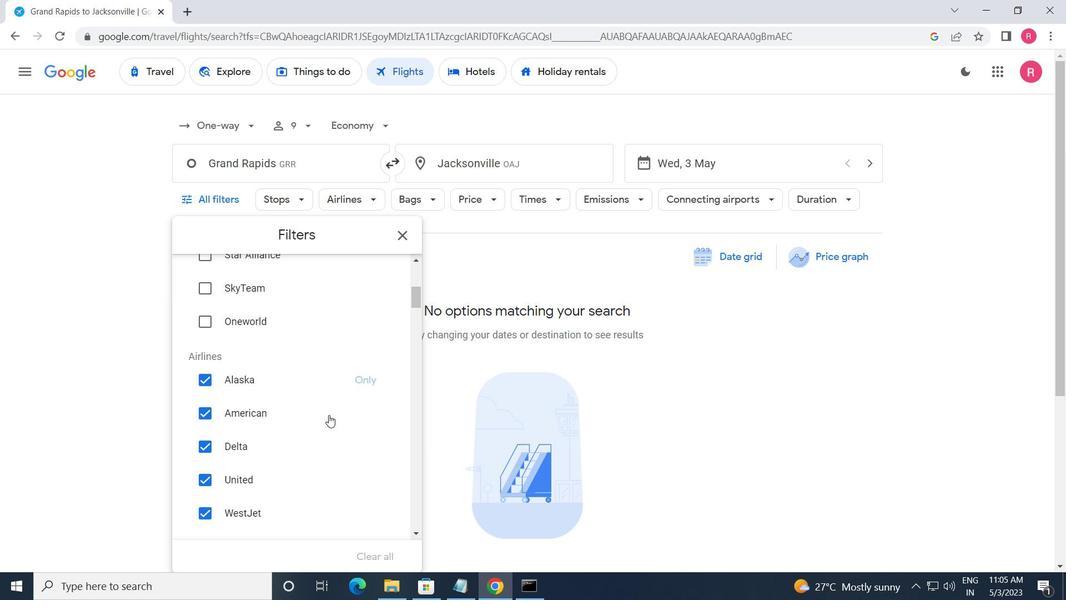 
Action: Mouse moved to (329, 425)
Screenshot: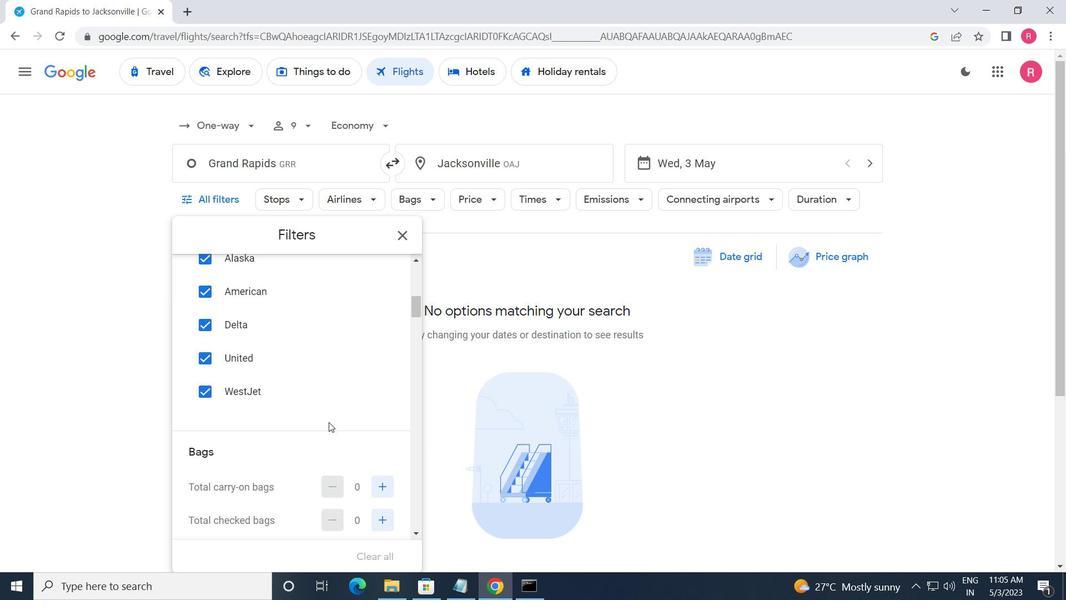 
Action: Mouse scrolled (329, 425) with delta (0, 0)
Screenshot: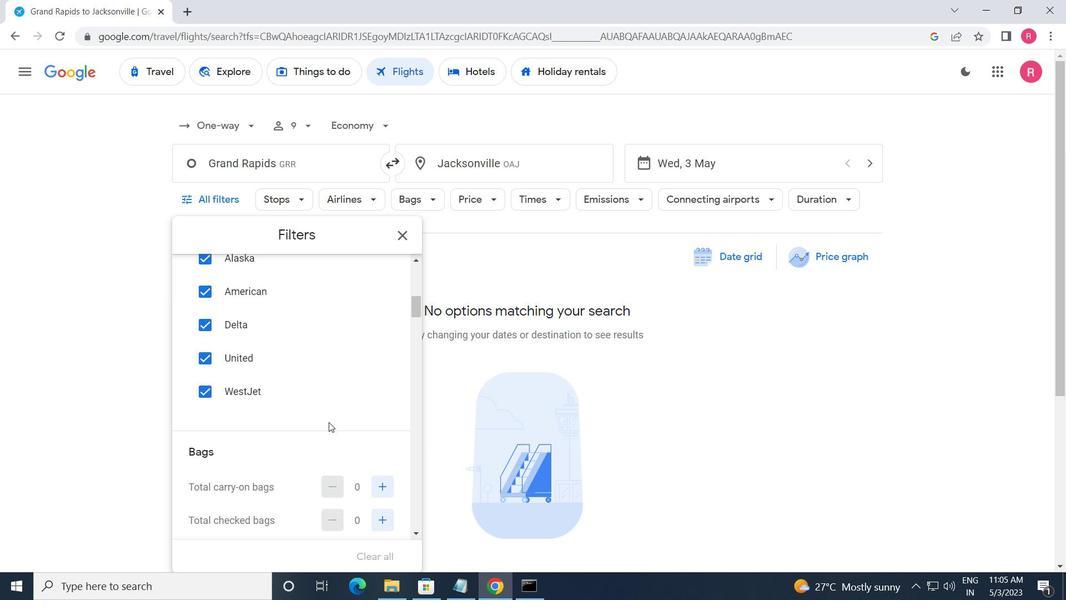 
Action: Mouse moved to (380, 455)
Screenshot: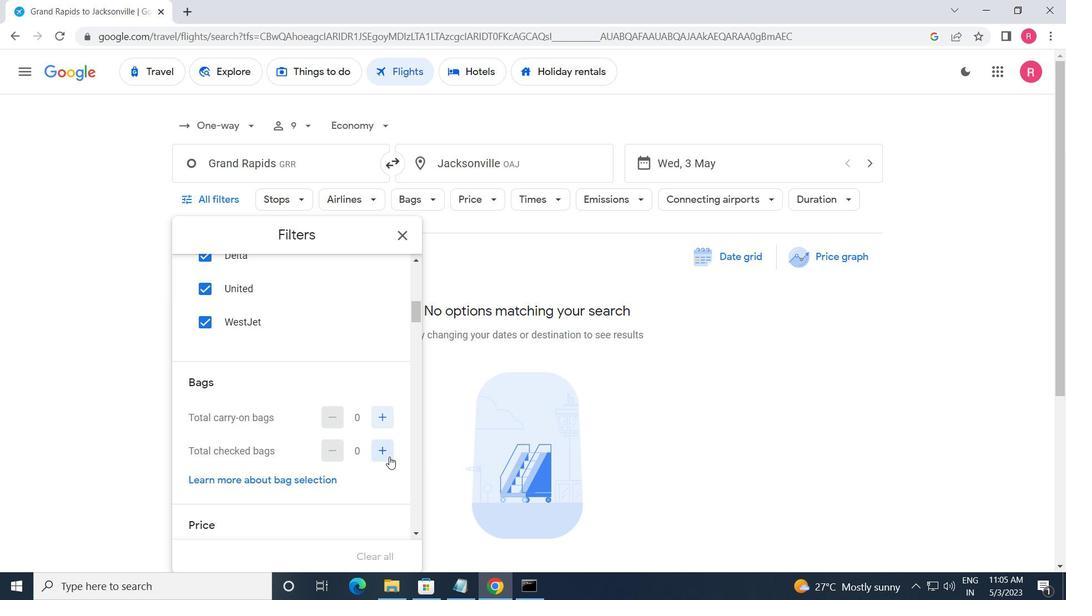 
Action: Mouse pressed left at (380, 455)
Screenshot: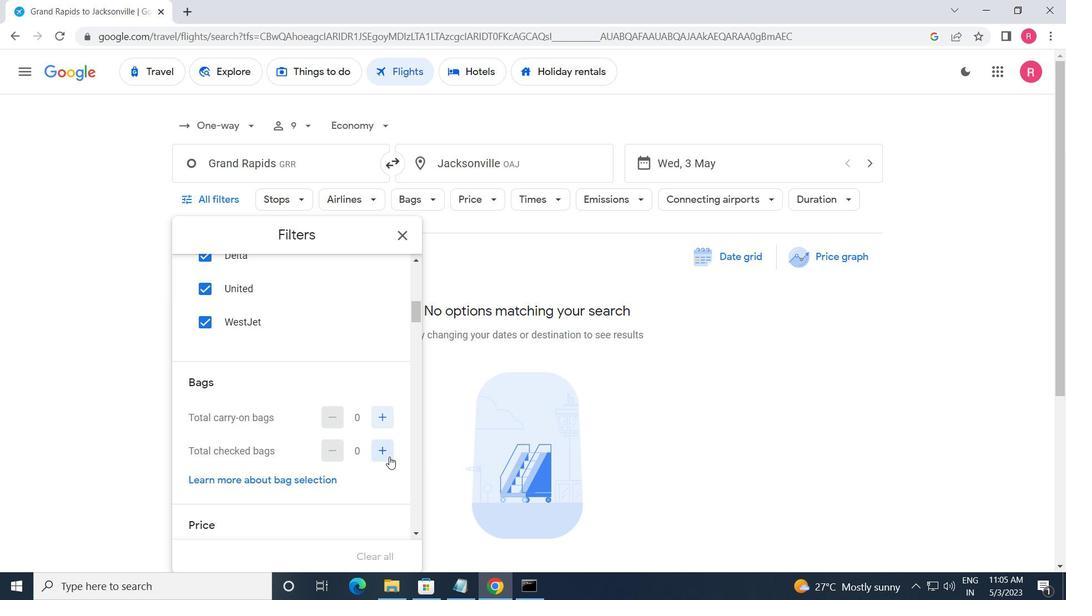 
Action: Mouse moved to (377, 454)
Screenshot: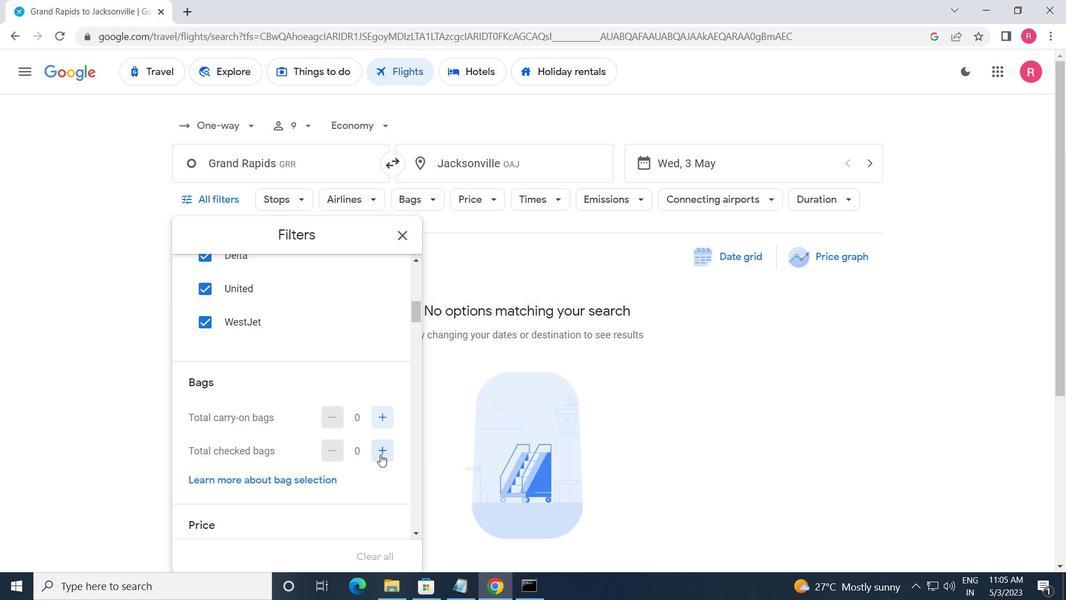 
Action: Mouse pressed left at (377, 454)
Screenshot: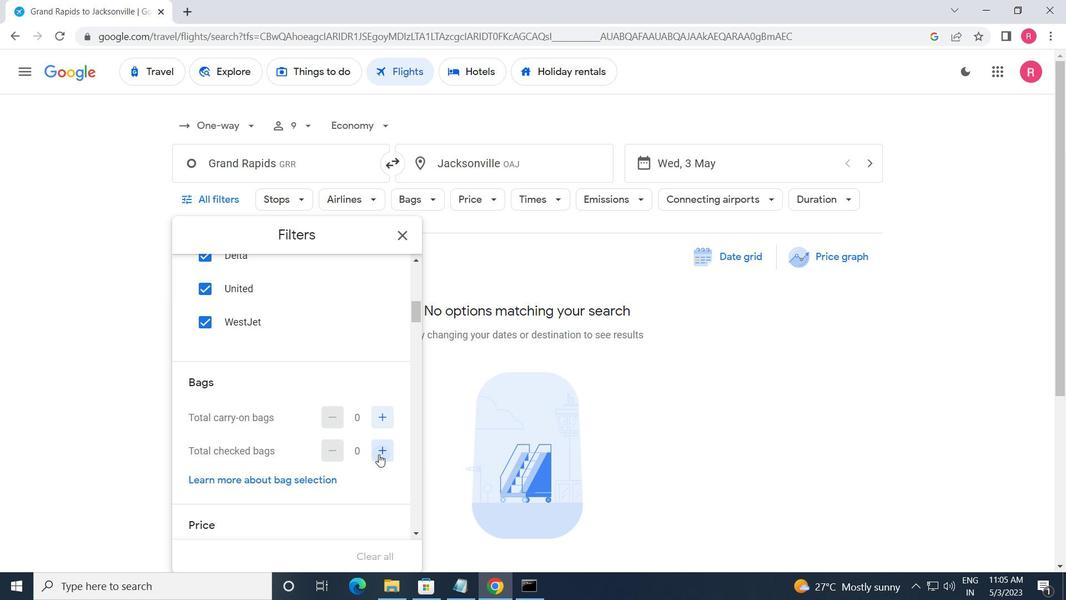 
Action: Mouse pressed left at (377, 454)
Screenshot: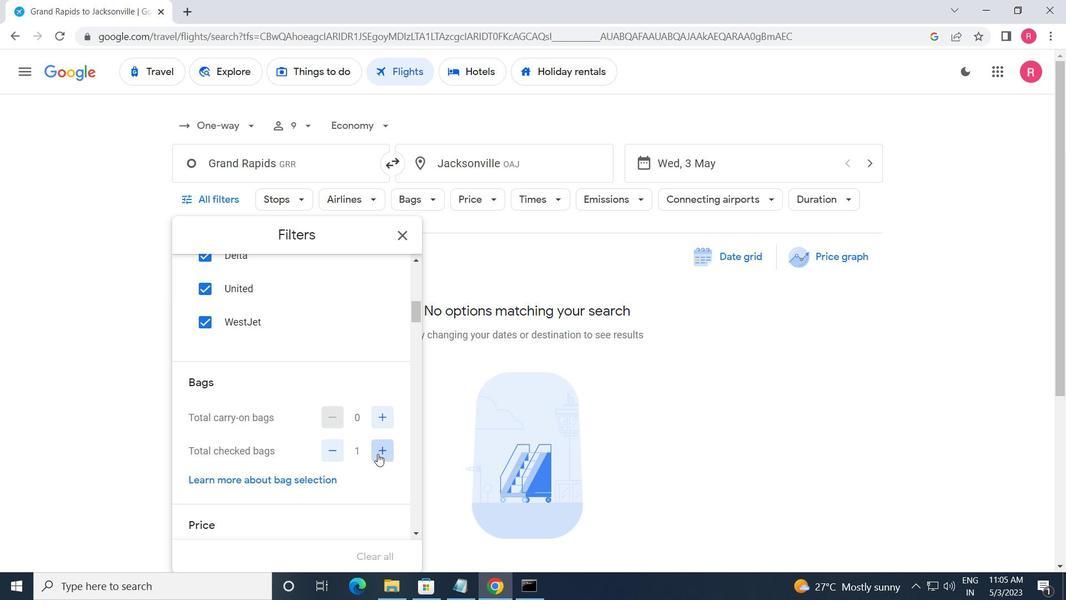 
Action: Mouse pressed left at (377, 454)
Screenshot: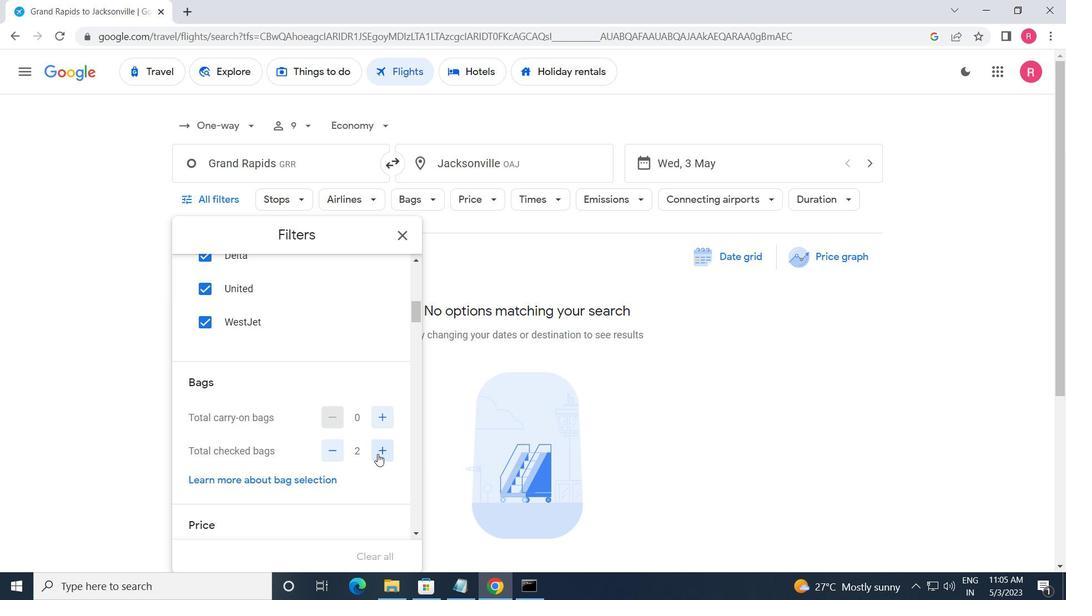 
Action: Mouse moved to (377, 453)
Screenshot: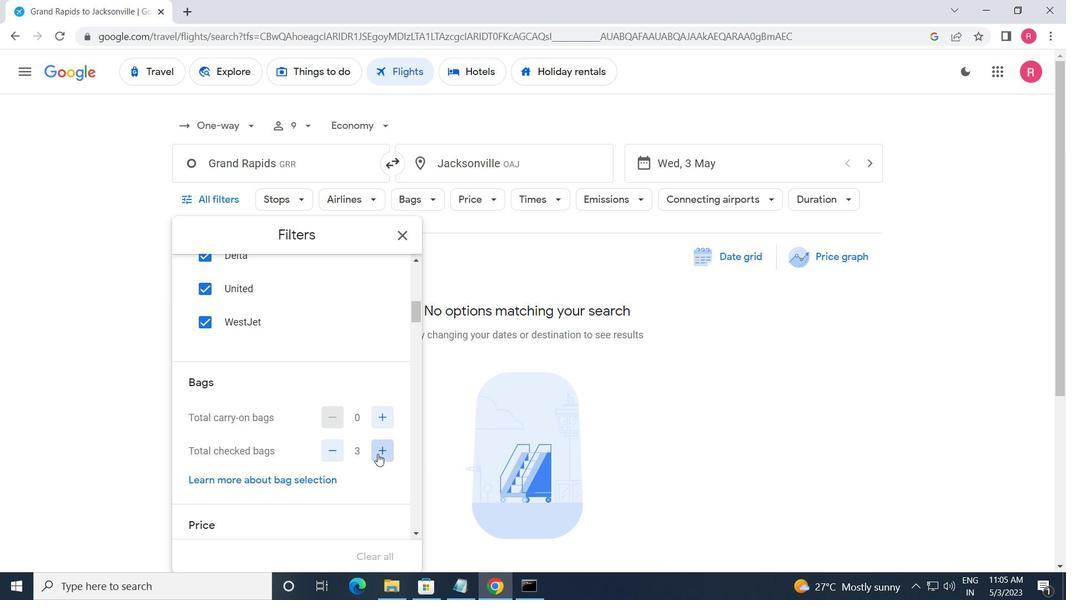 
Action: Mouse pressed left at (377, 453)
Screenshot: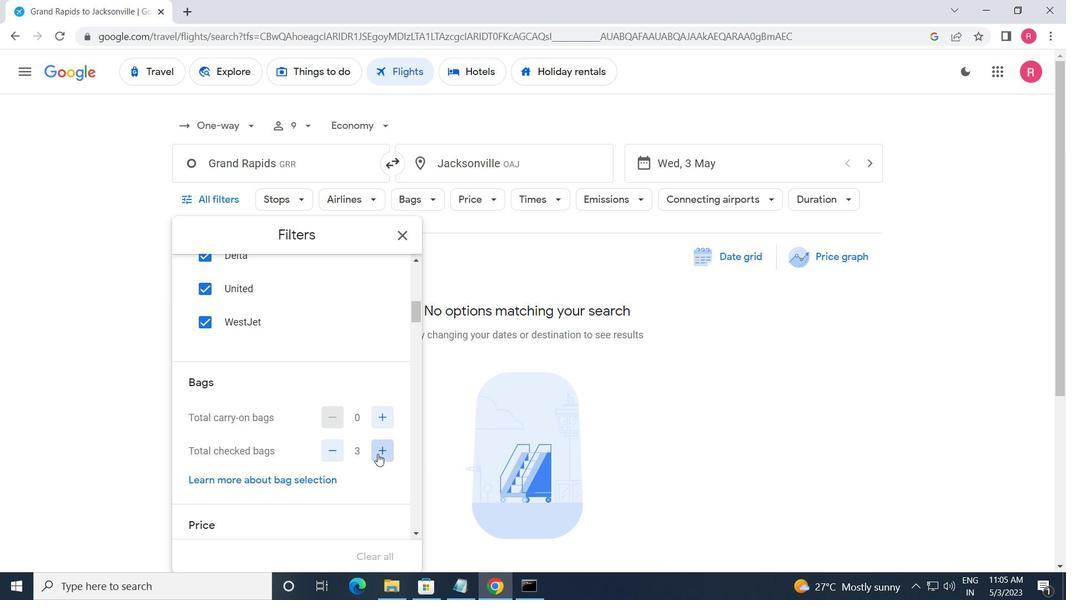 
Action: Mouse pressed left at (377, 453)
Screenshot: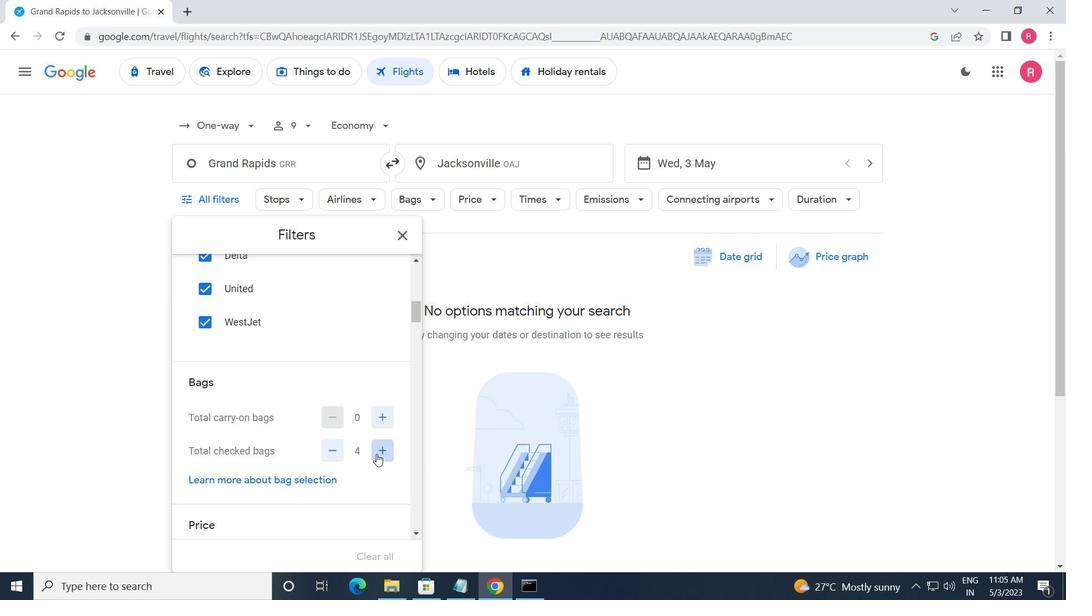 
Action: Mouse pressed left at (377, 453)
Screenshot: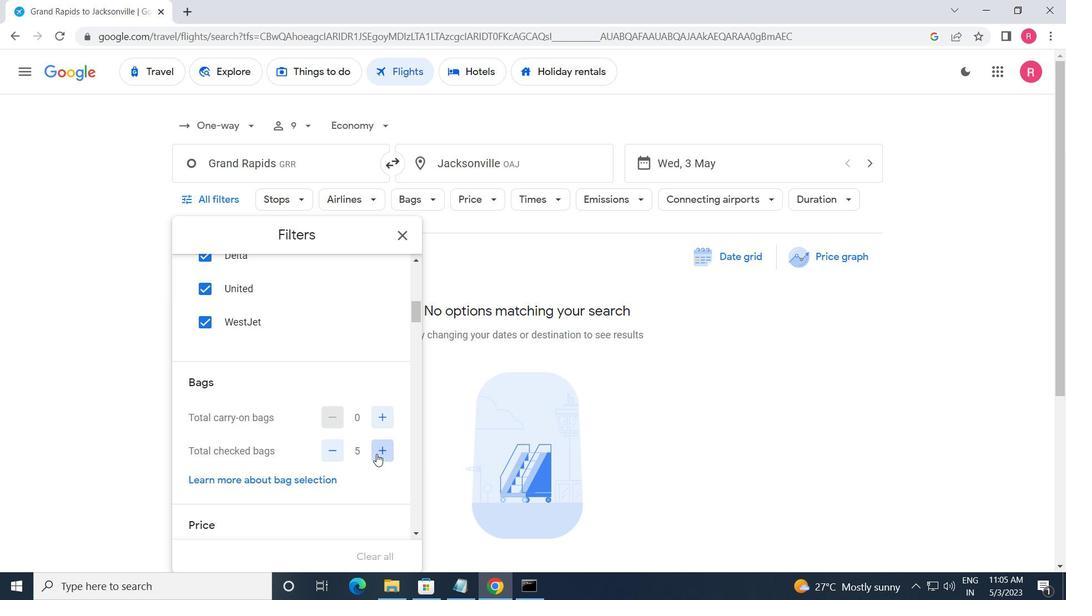 
Action: Mouse pressed left at (377, 453)
Screenshot: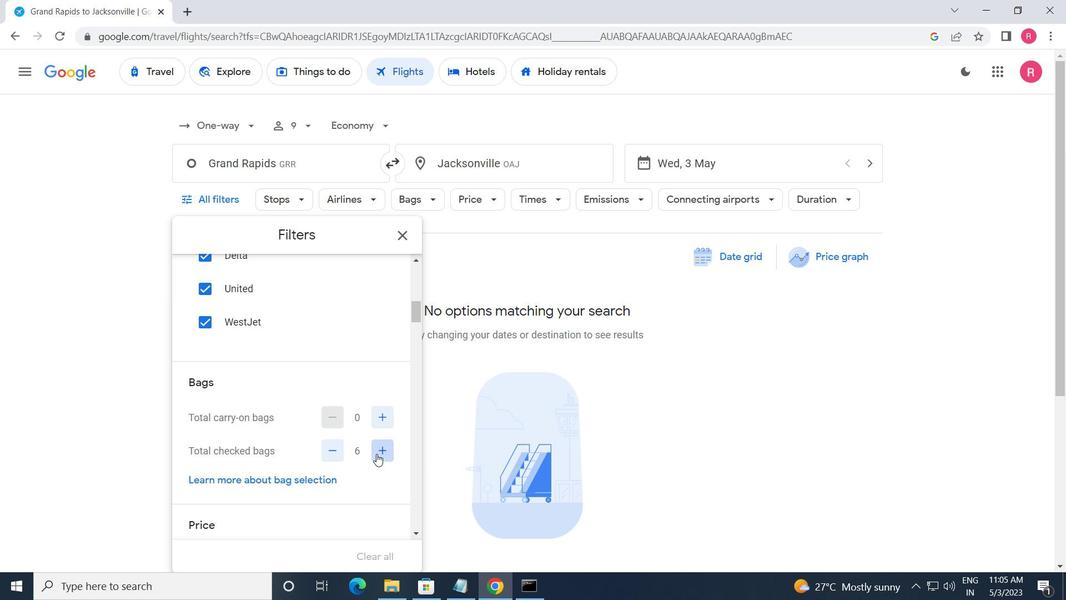 
Action: Mouse pressed left at (377, 453)
Screenshot: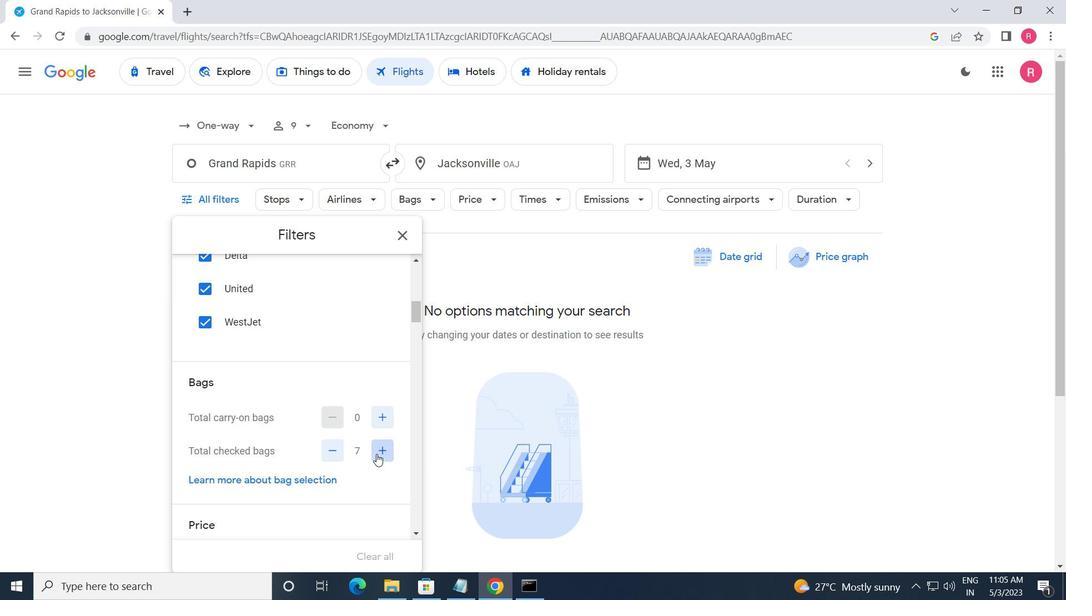 
Action: Mouse pressed left at (377, 453)
Screenshot: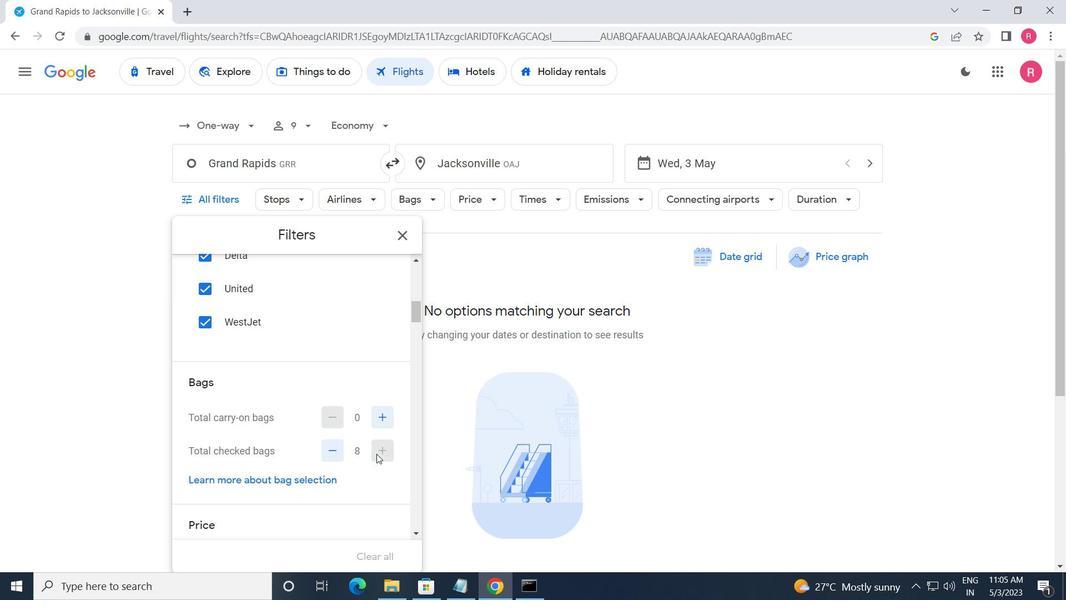 
Action: Mouse moved to (374, 451)
Screenshot: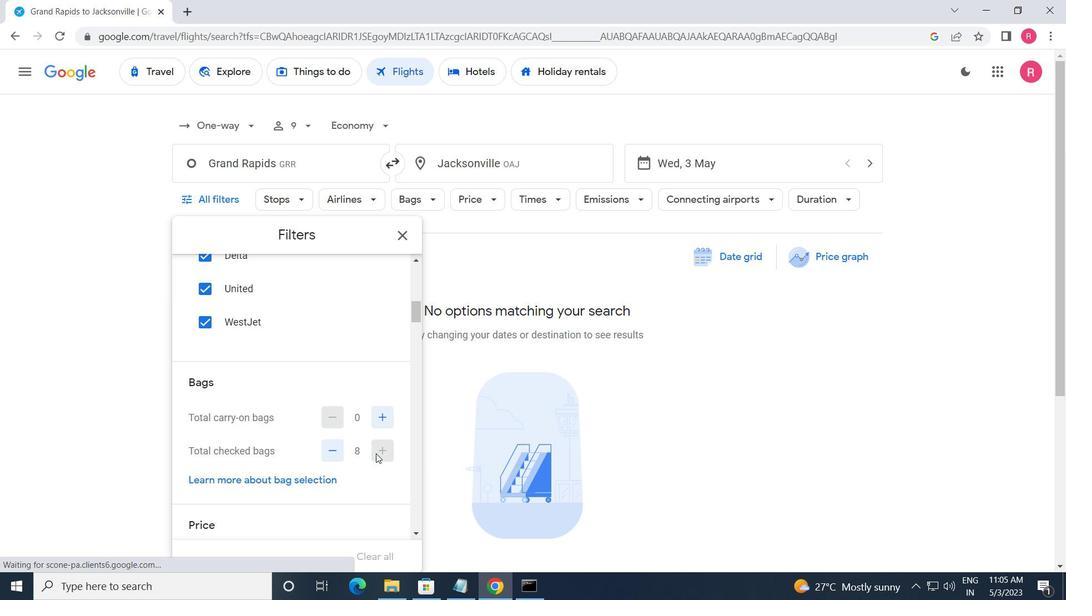 
Action: Mouse scrolled (374, 451) with delta (0, 0)
Screenshot: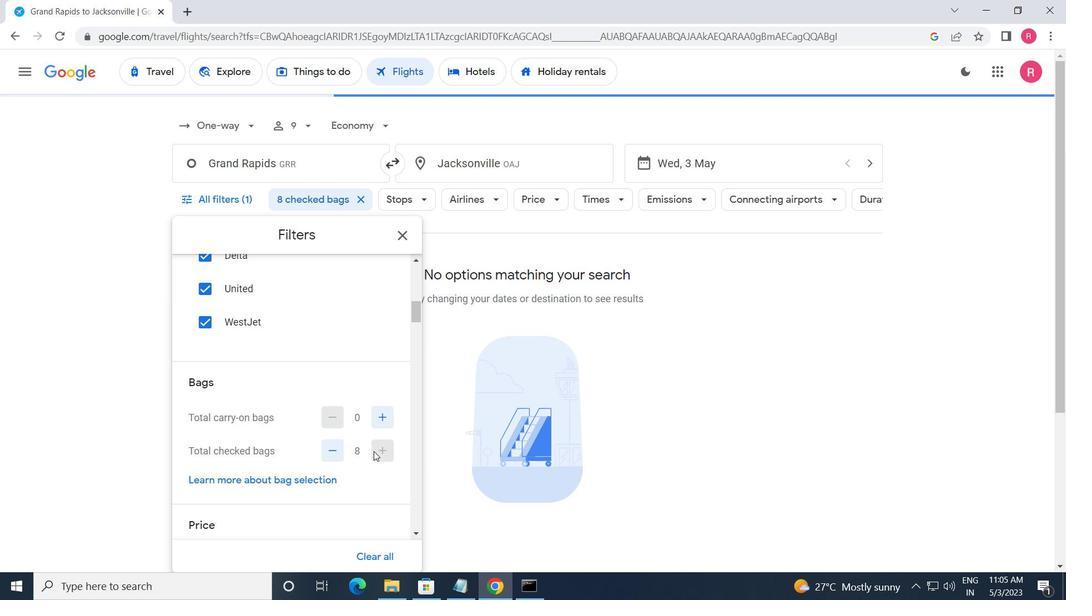 
Action: Mouse scrolled (374, 451) with delta (0, 0)
Screenshot: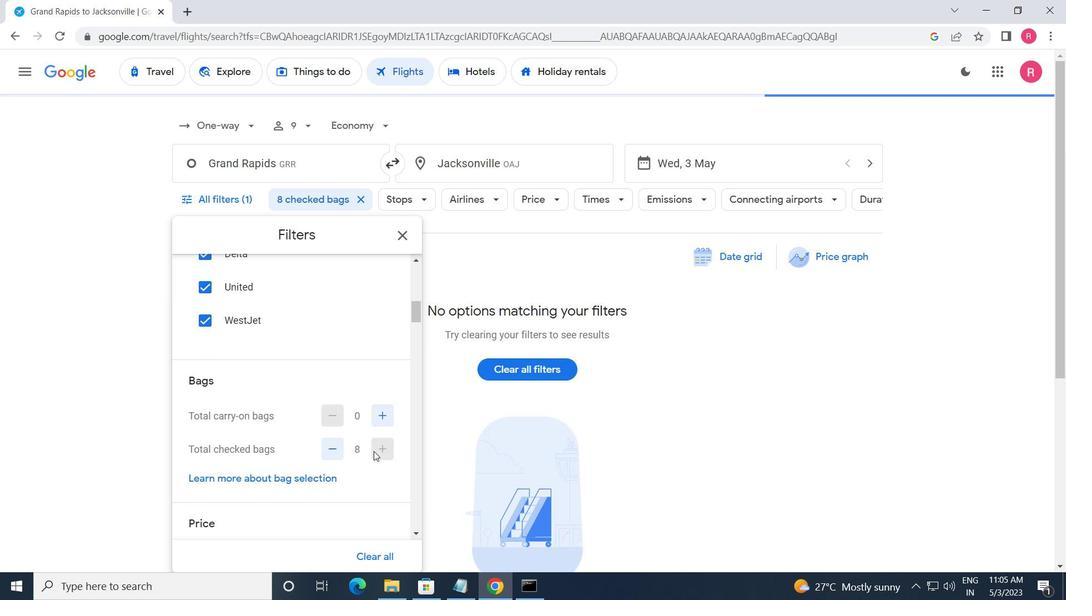
Action: Mouse moved to (373, 450)
Screenshot: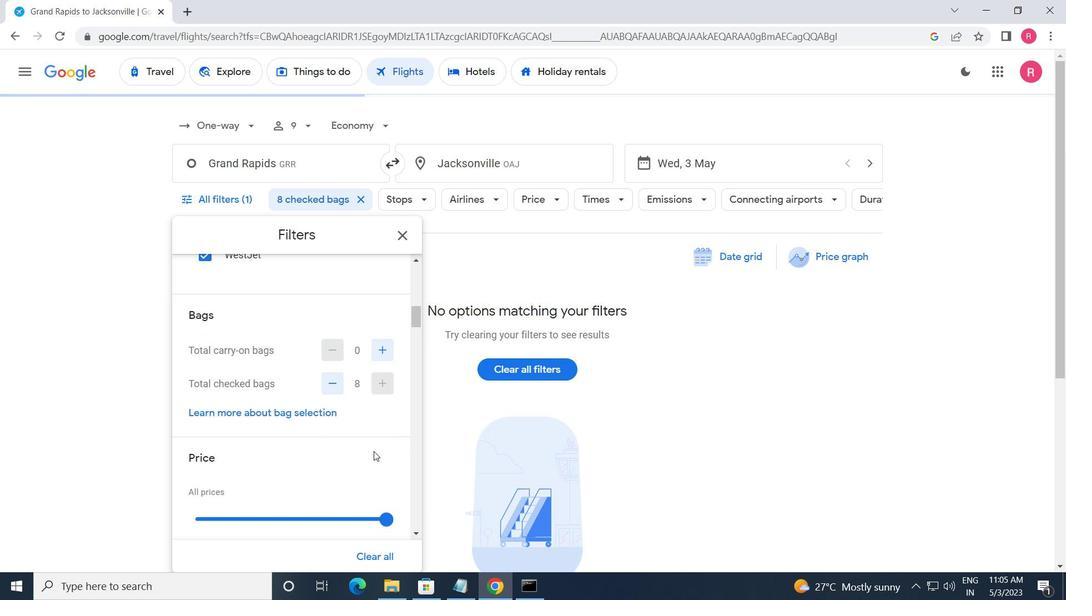 
Action: Mouse scrolled (373, 450) with delta (0, 0)
Screenshot: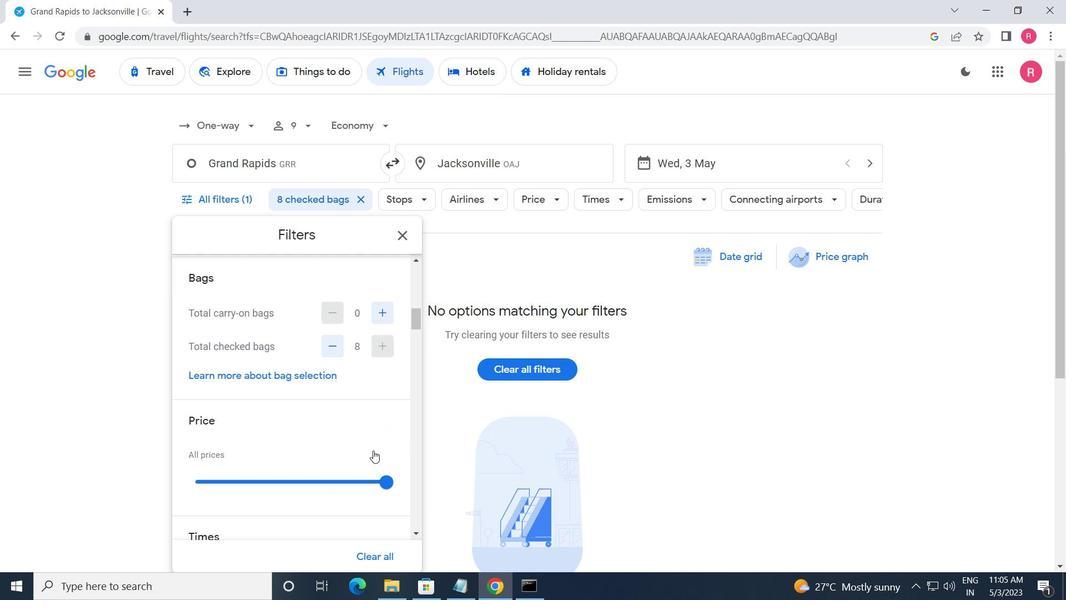 
Action: Mouse moved to (383, 378)
Screenshot: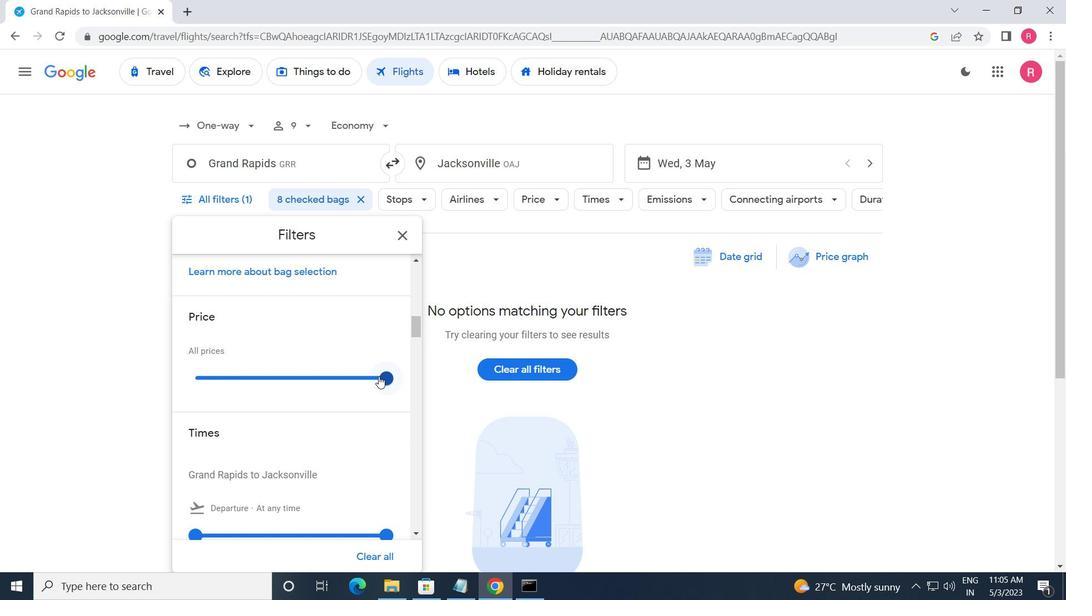 
Action: Mouse pressed left at (383, 378)
Screenshot: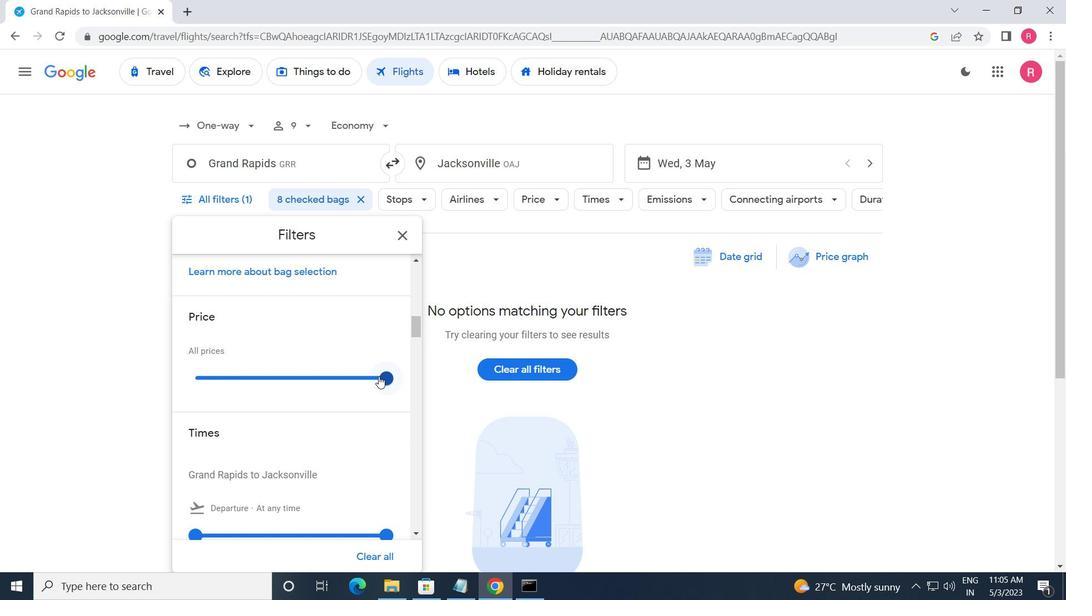 
Action: Mouse moved to (341, 392)
Screenshot: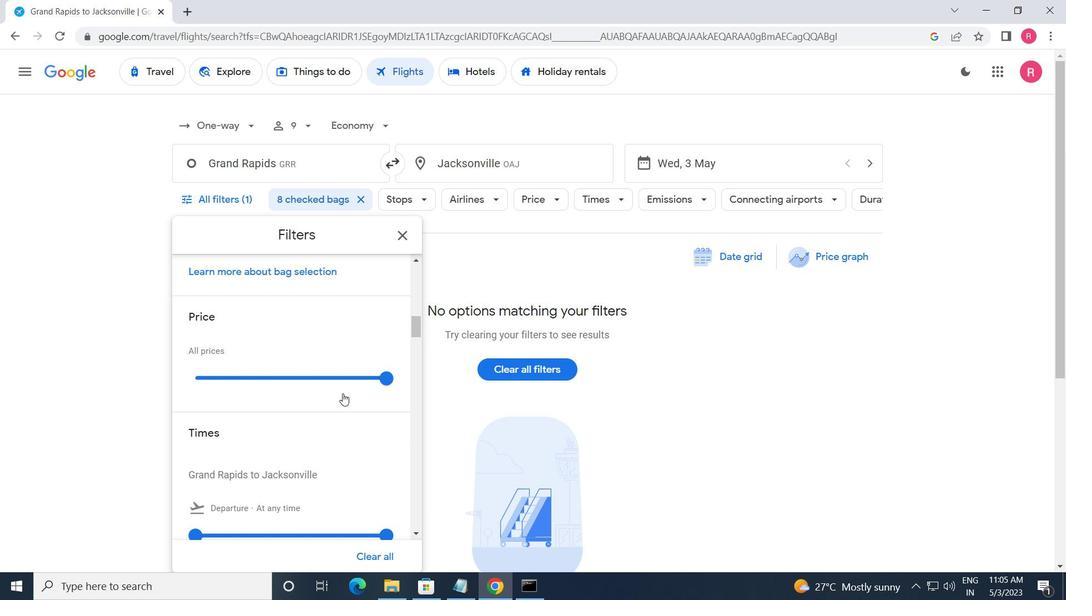 
Action: Mouse scrolled (341, 391) with delta (0, 0)
Screenshot: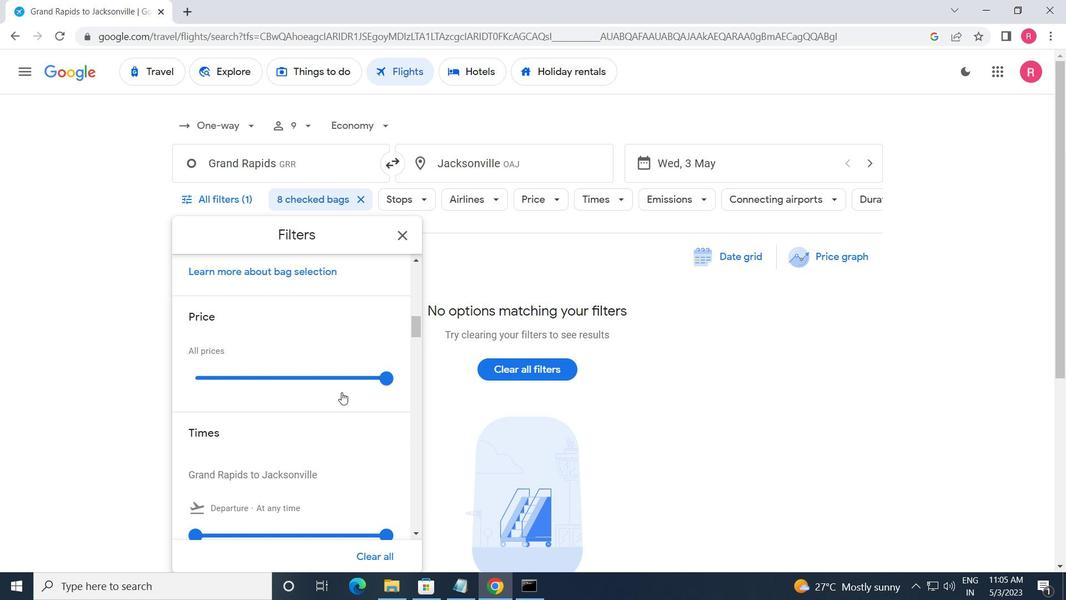 
Action: Mouse scrolled (341, 391) with delta (0, 0)
Screenshot: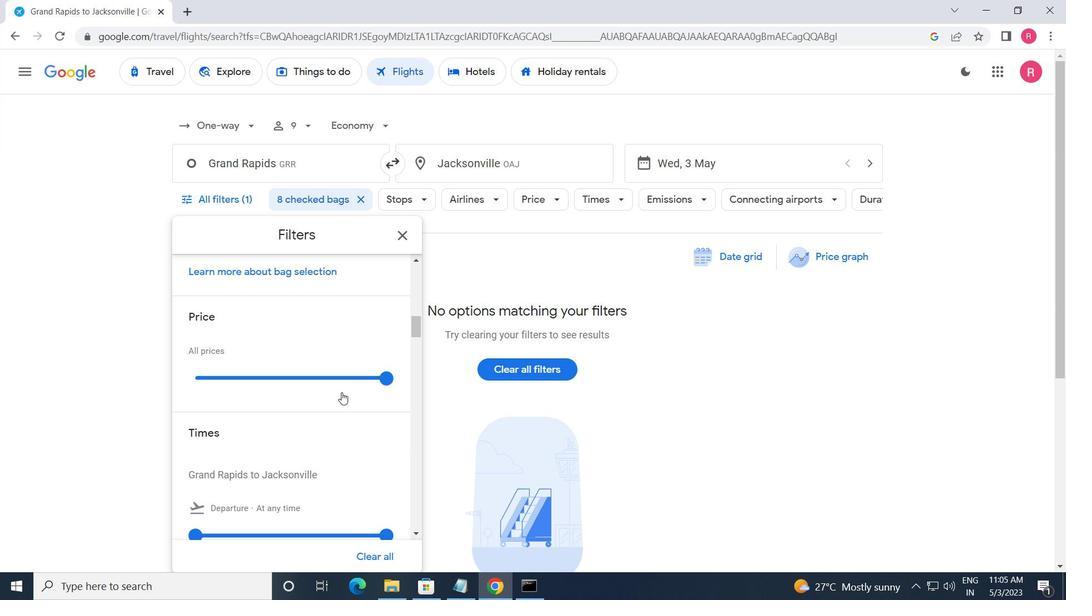 
Action: Mouse moved to (197, 395)
Screenshot: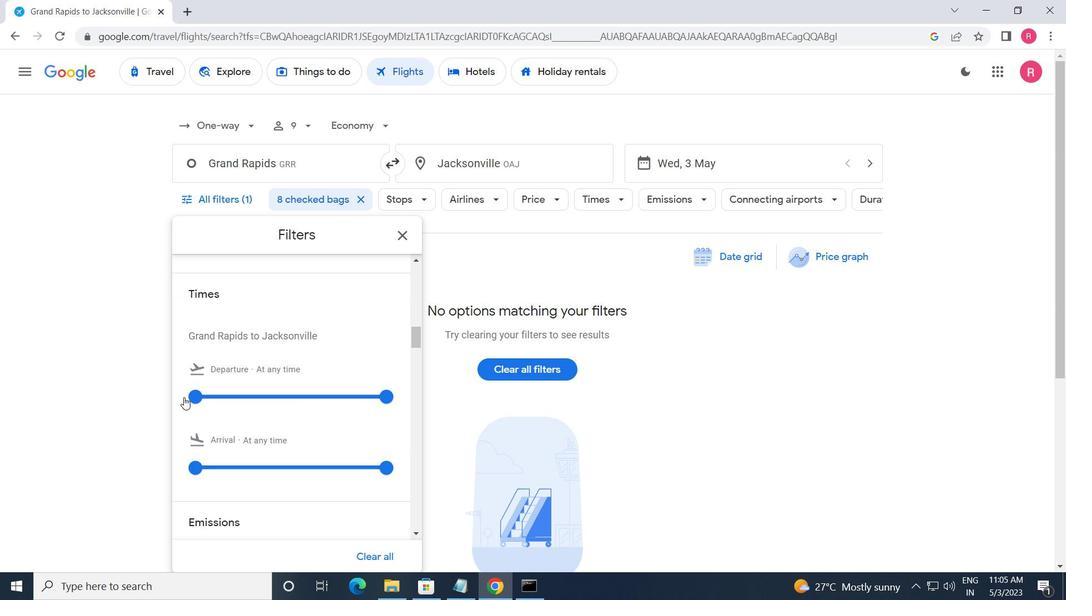 
Action: Mouse pressed left at (197, 395)
Screenshot: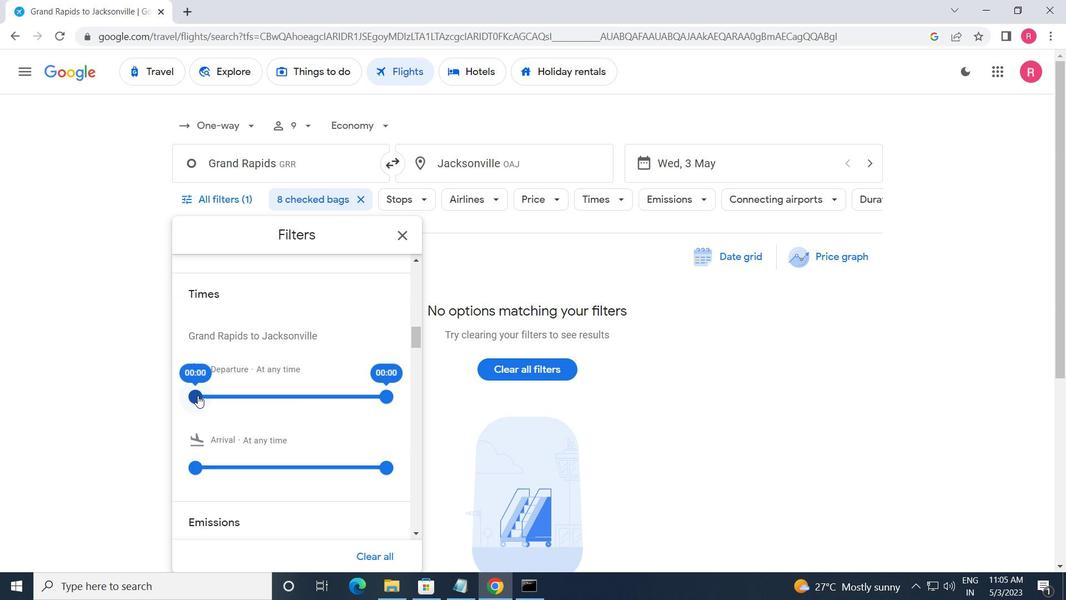
Action: Mouse moved to (386, 392)
Screenshot: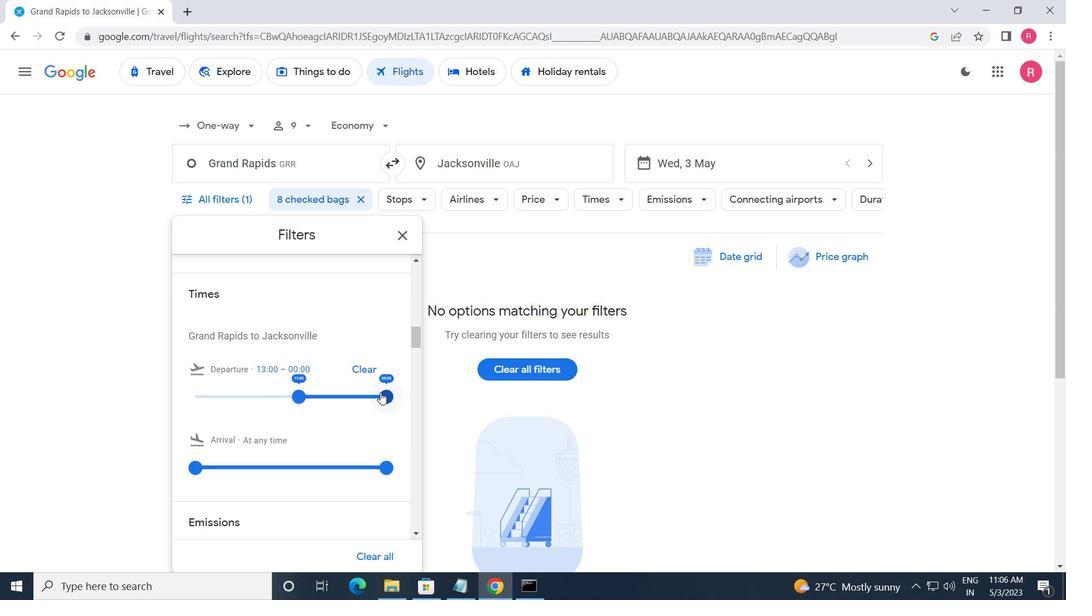 
Action: Mouse pressed left at (386, 392)
Screenshot: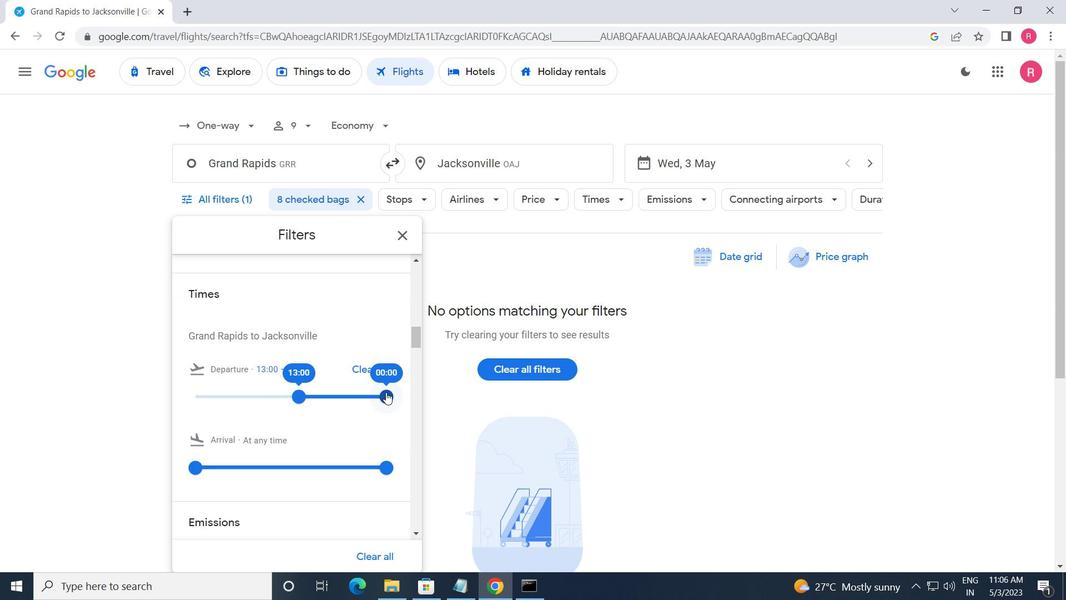 
Action: Mouse moved to (395, 246)
Screenshot: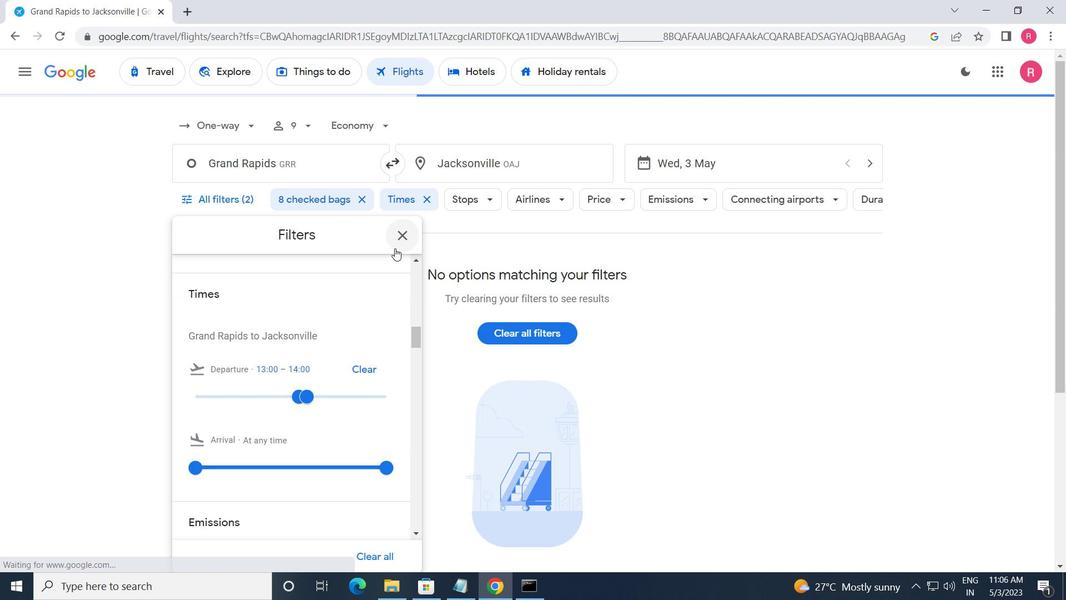 
Action: Mouse pressed left at (395, 246)
Screenshot: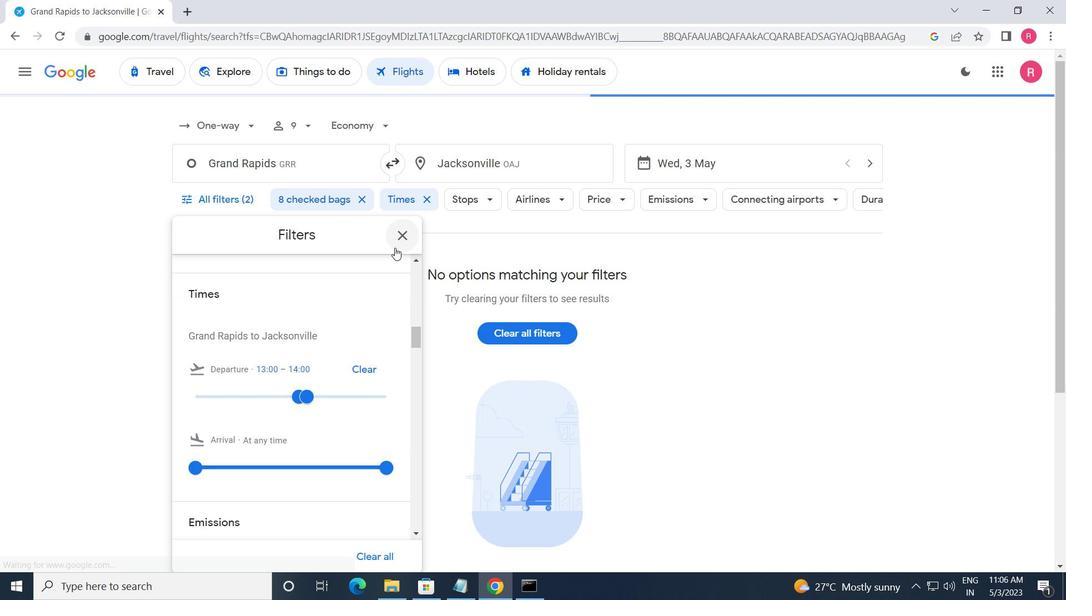 
Action: Mouse moved to (163, 271)
Screenshot: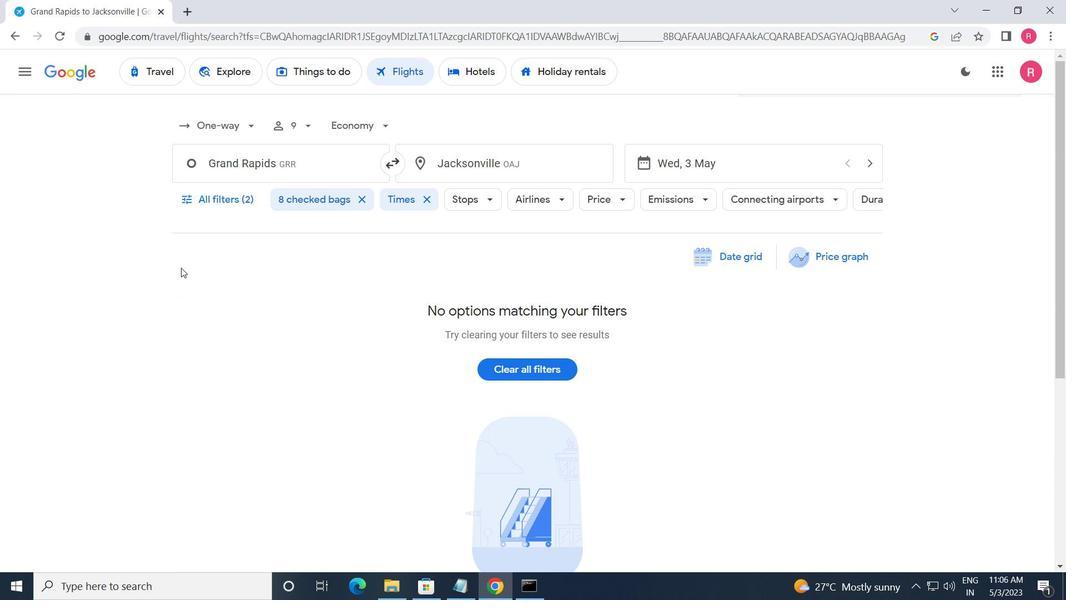
